 Task: Convert a video file from MOV to MPEG format using VLC's conversion tool.
Action: Mouse moved to (119, 9)
Screenshot: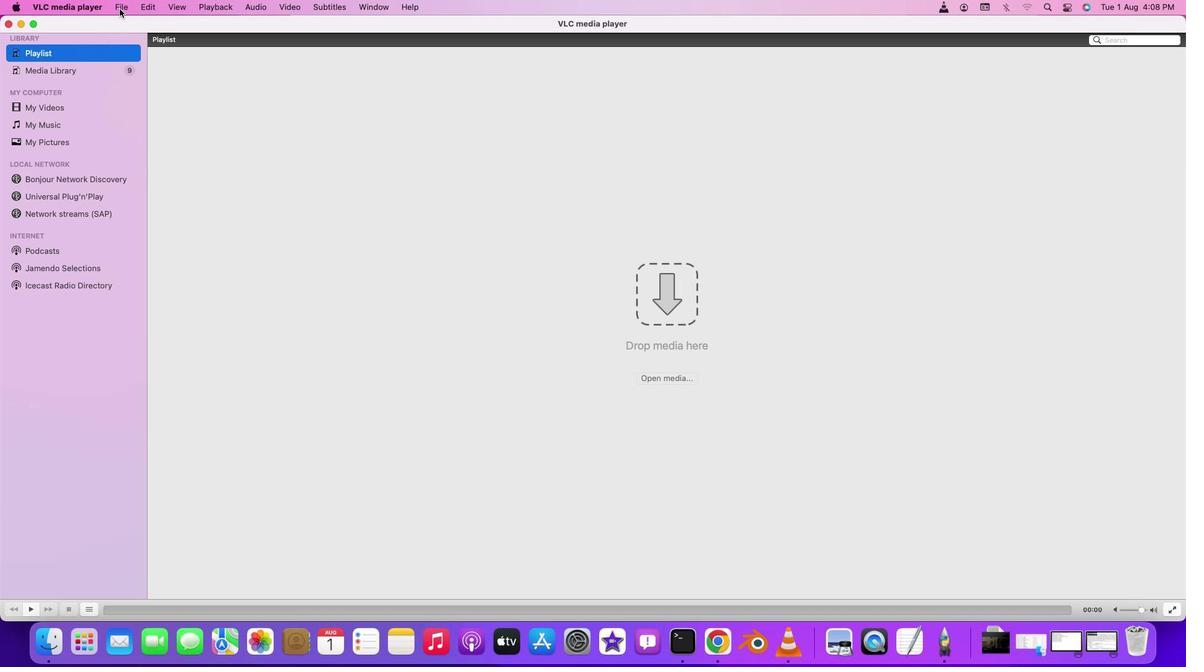 
Action: Mouse pressed left at (119, 9)
Screenshot: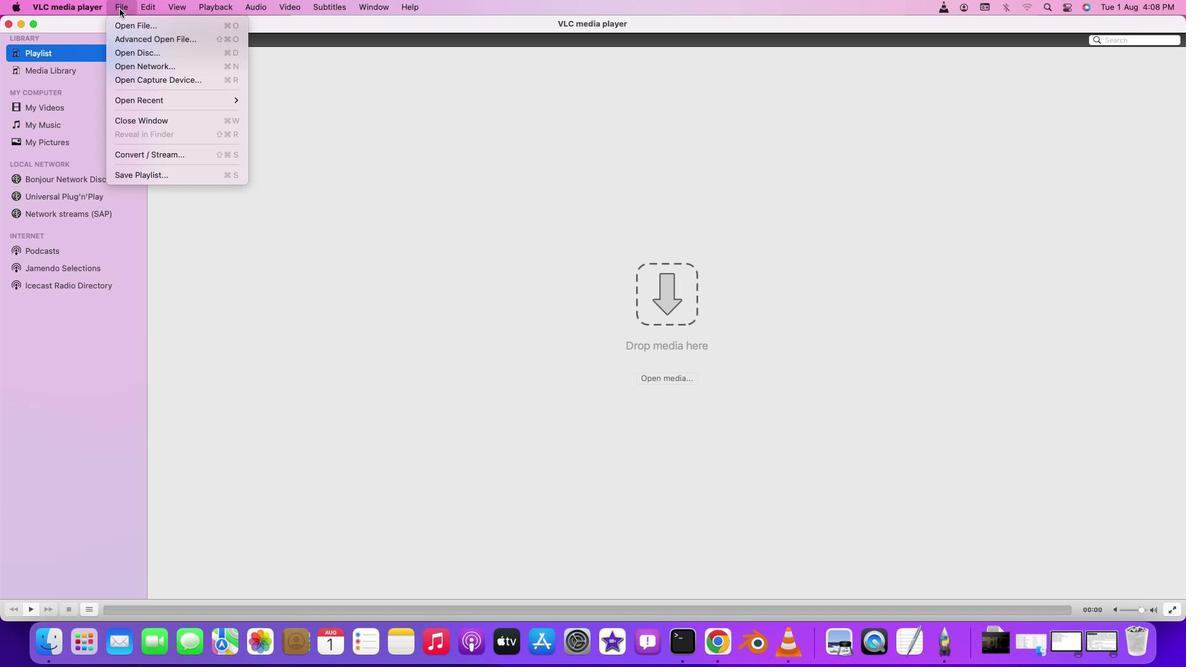 
Action: Mouse moved to (149, 157)
Screenshot: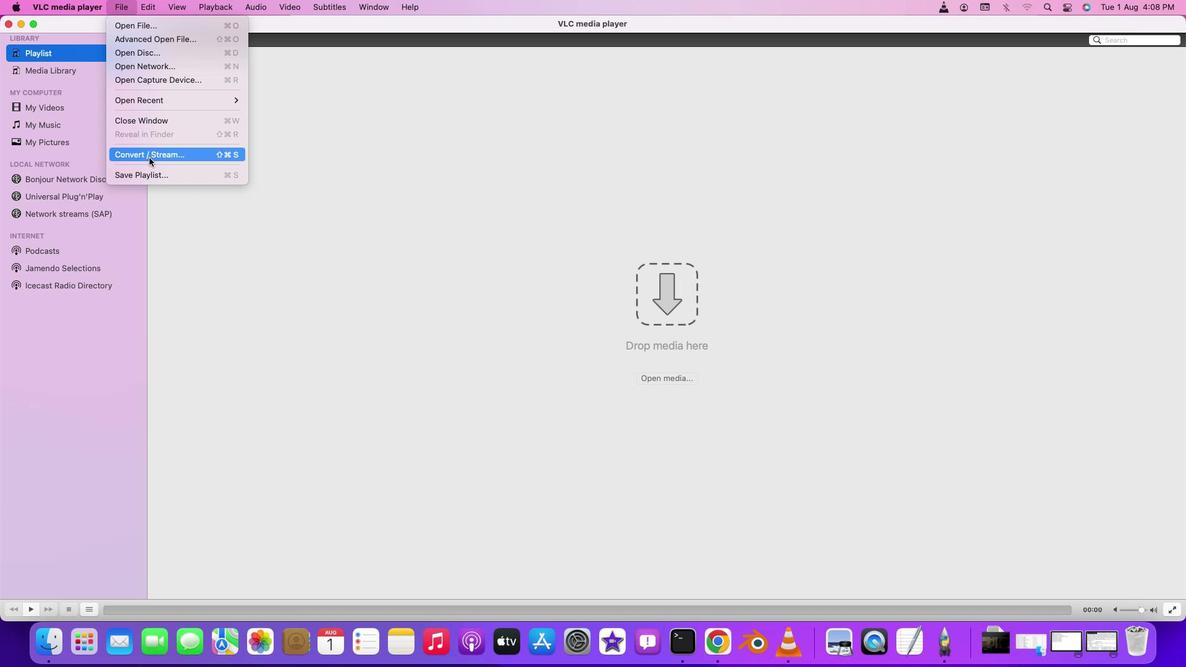 
Action: Mouse pressed left at (149, 157)
Screenshot: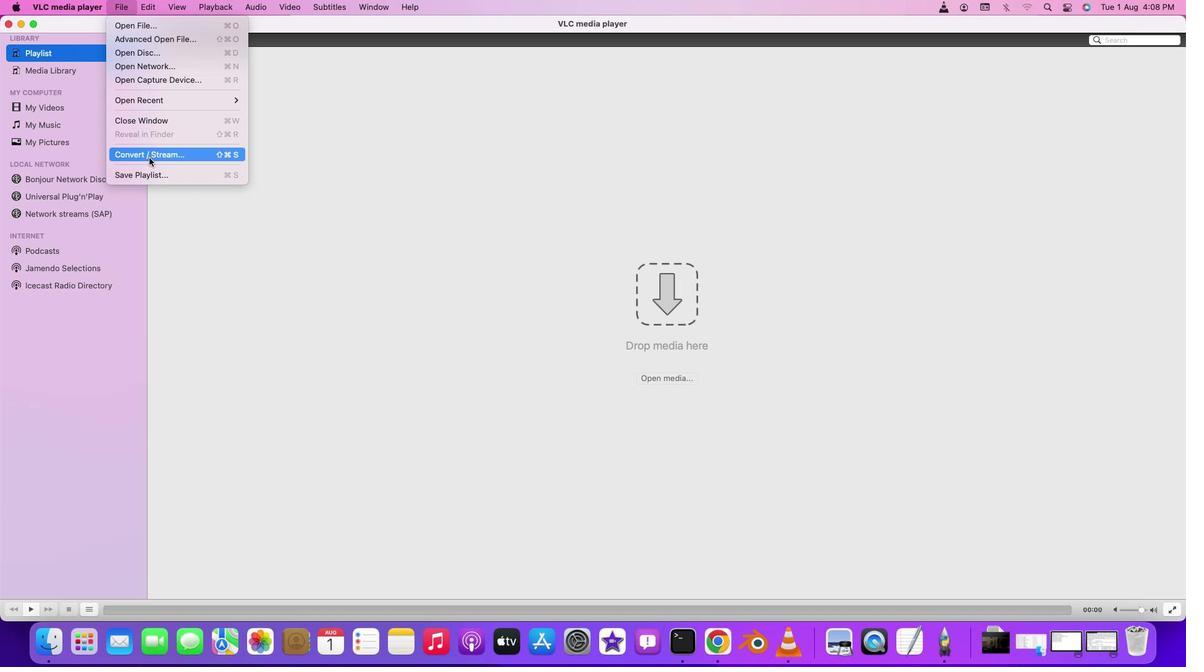 
Action: Mouse moved to (451, 421)
Screenshot: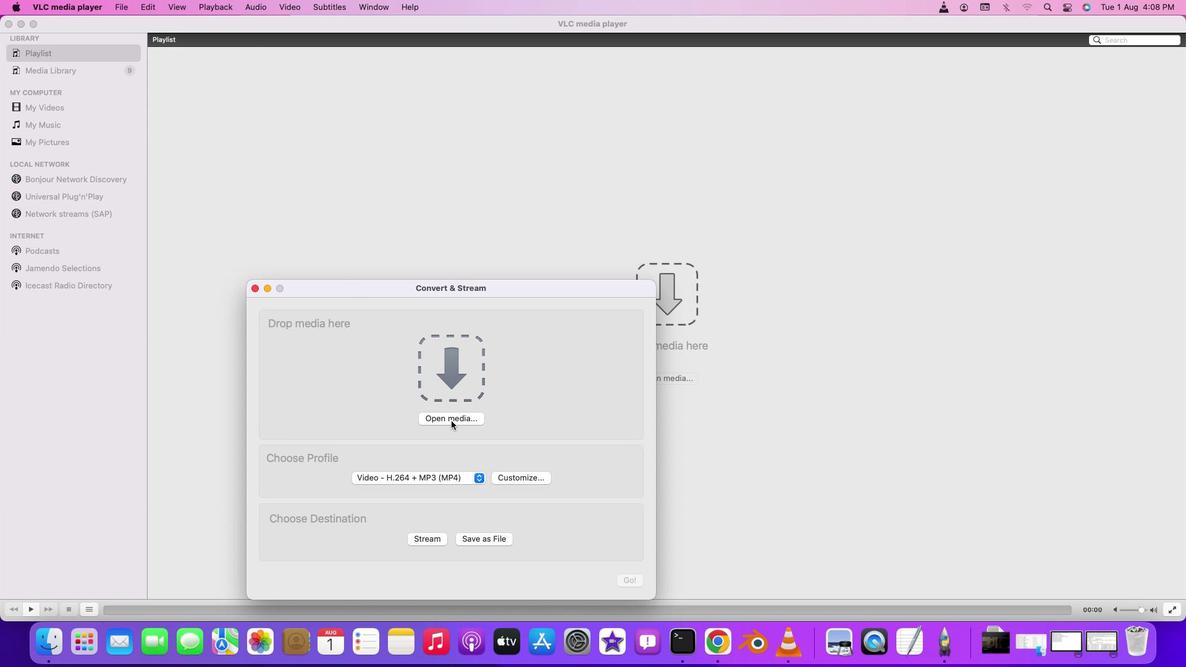 
Action: Mouse pressed left at (451, 421)
Screenshot: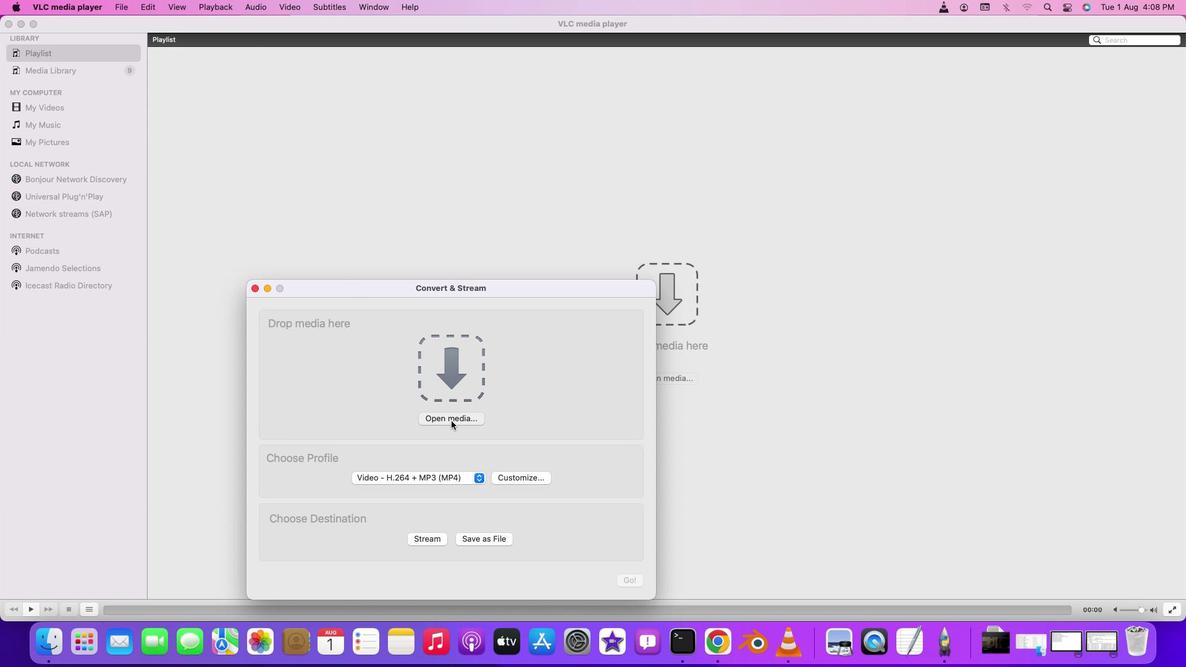 
Action: Mouse moved to (246, 364)
Screenshot: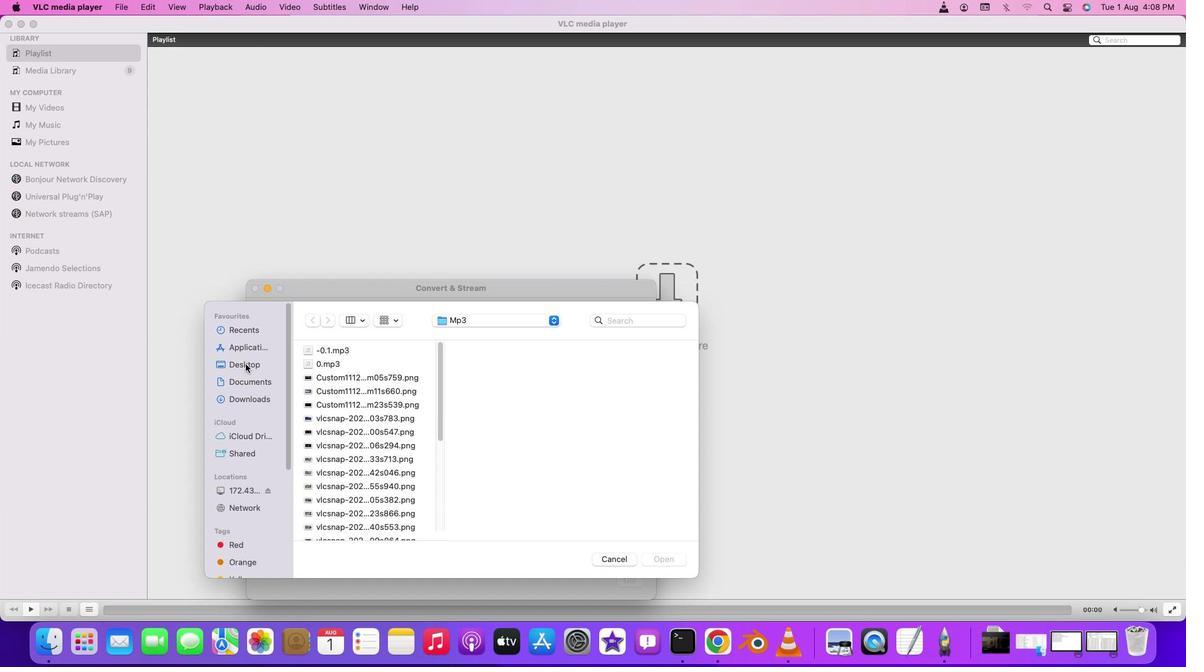 
Action: Mouse pressed left at (246, 364)
Screenshot: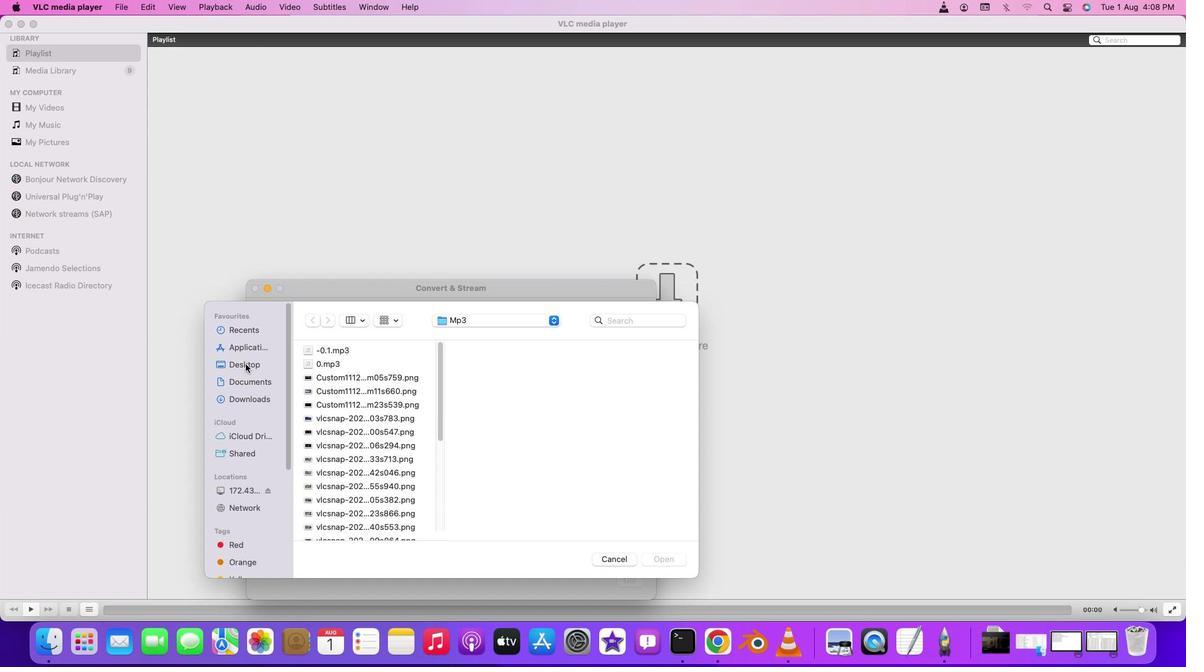 
Action: Mouse moved to (340, 407)
Screenshot: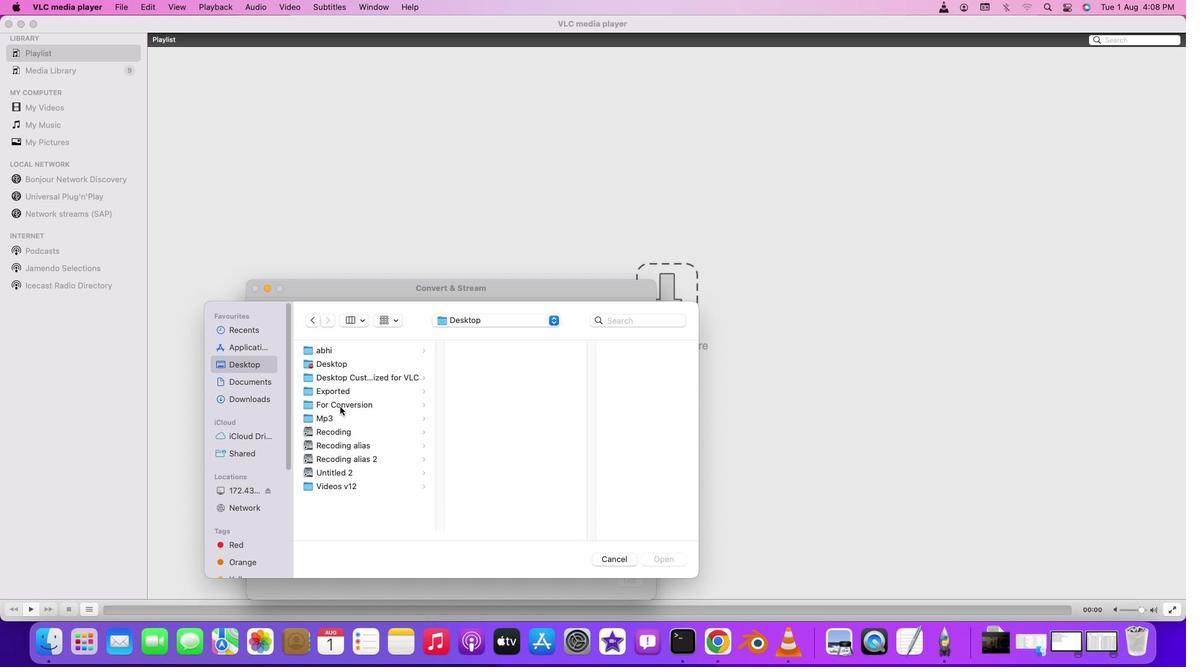 
Action: Mouse pressed left at (340, 407)
Screenshot: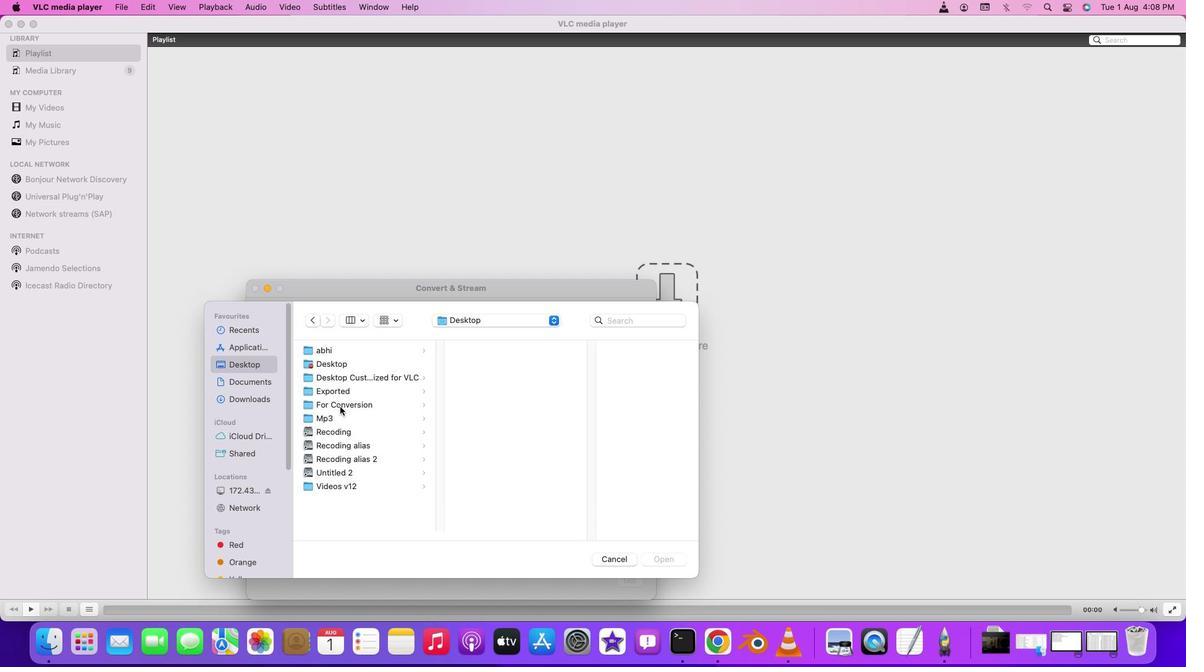 
Action: Mouse pressed left at (340, 407)
Screenshot: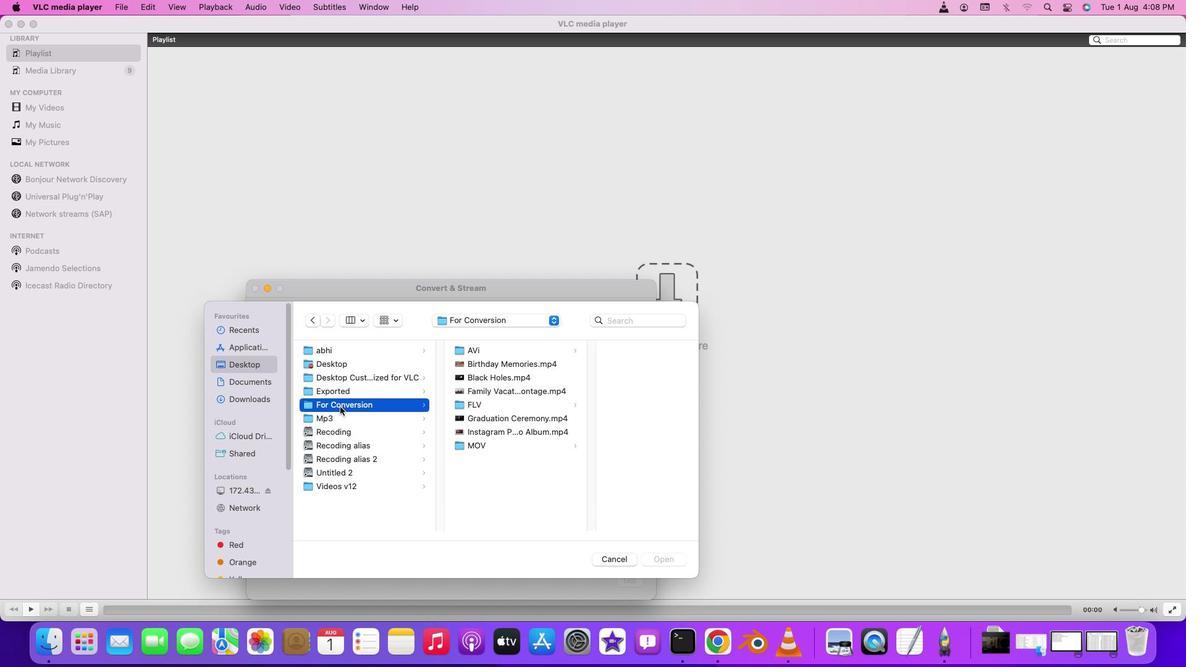 
Action: Mouse moved to (472, 447)
Screenshot: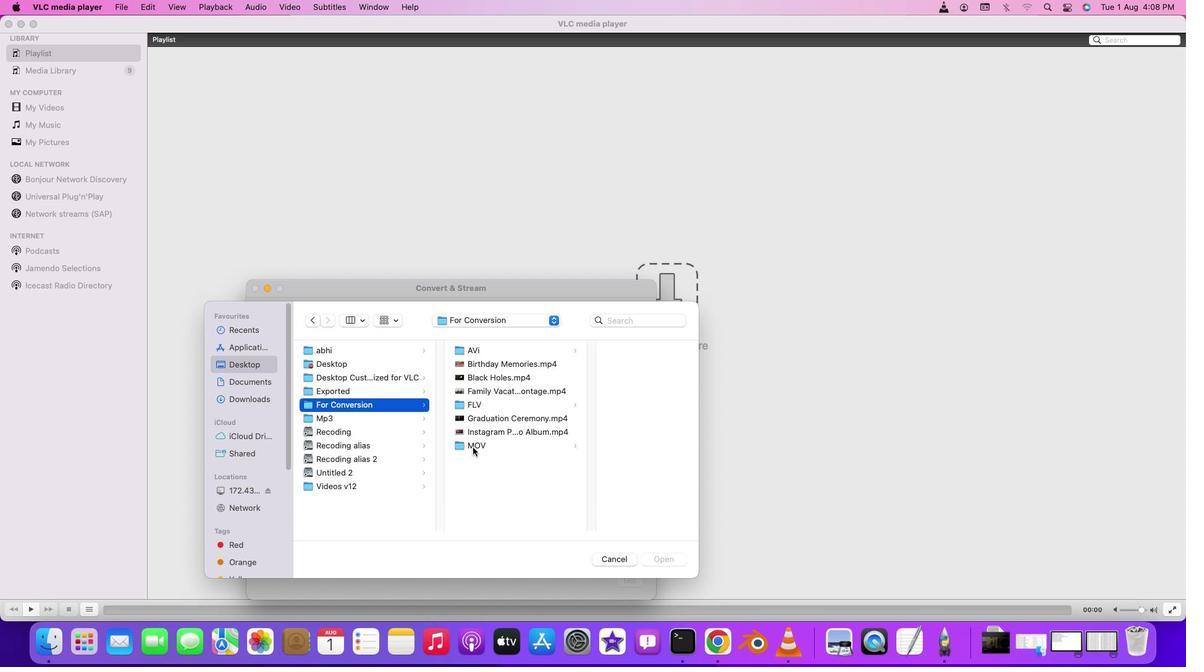
Action: Mouse pressed left at (472, 447)
Screenshot: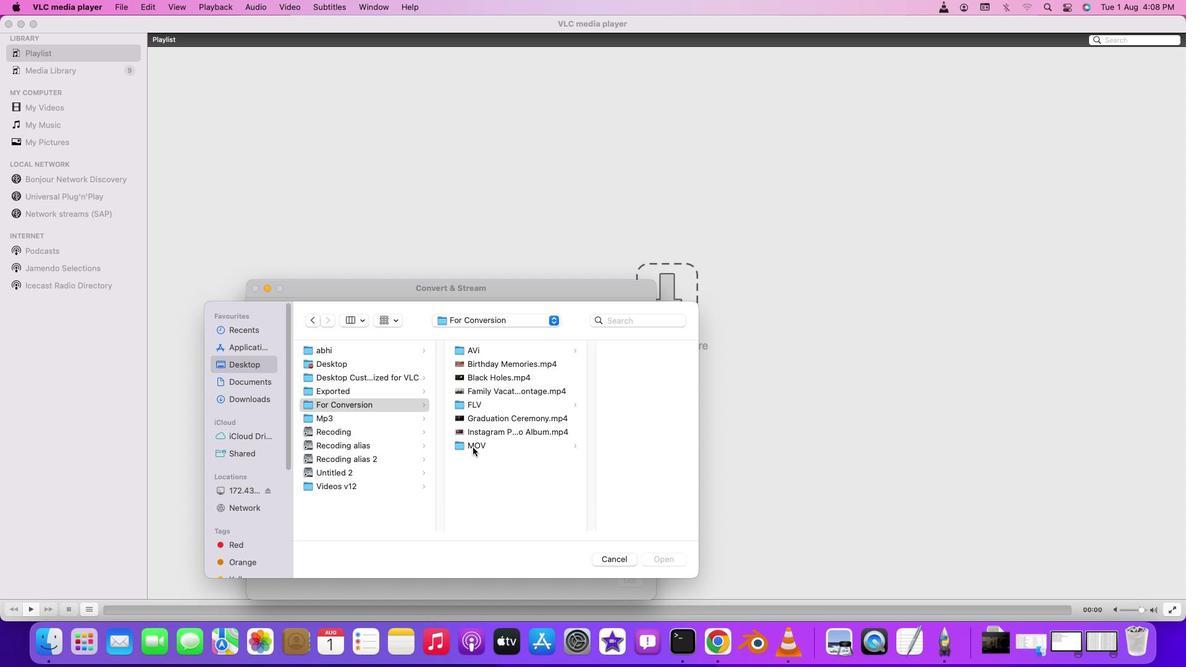 
Action: Mouse pressed left at (472, 447)
Screenshot: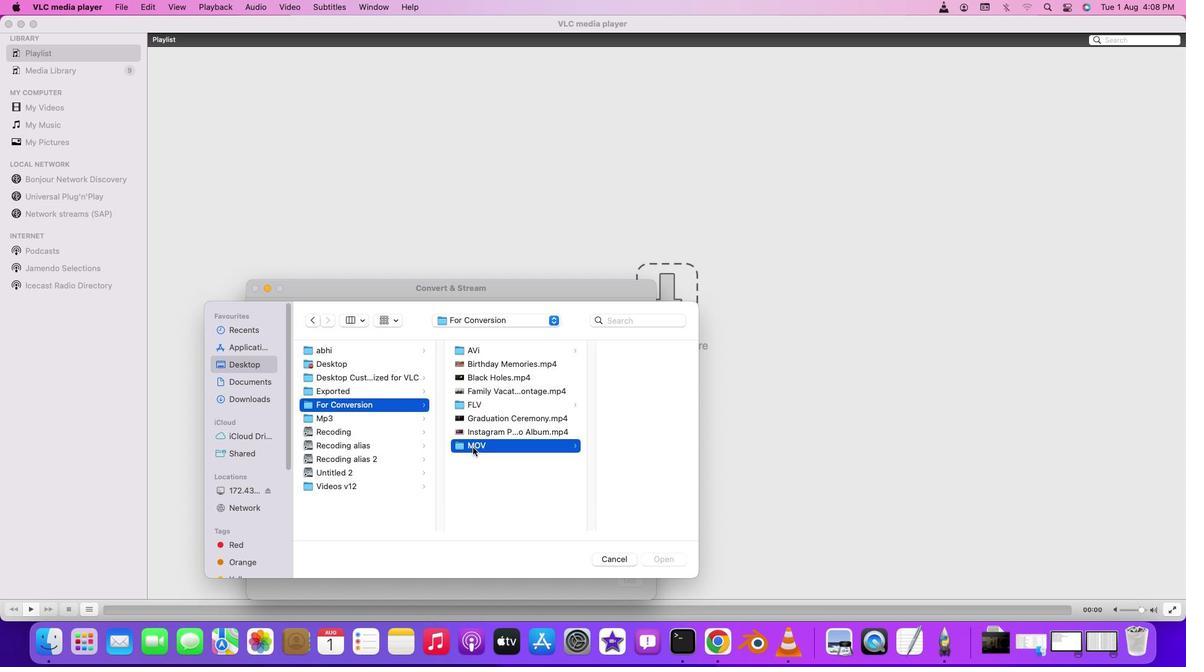 
Action: Mouse moved to (605, 351)
Screenshot: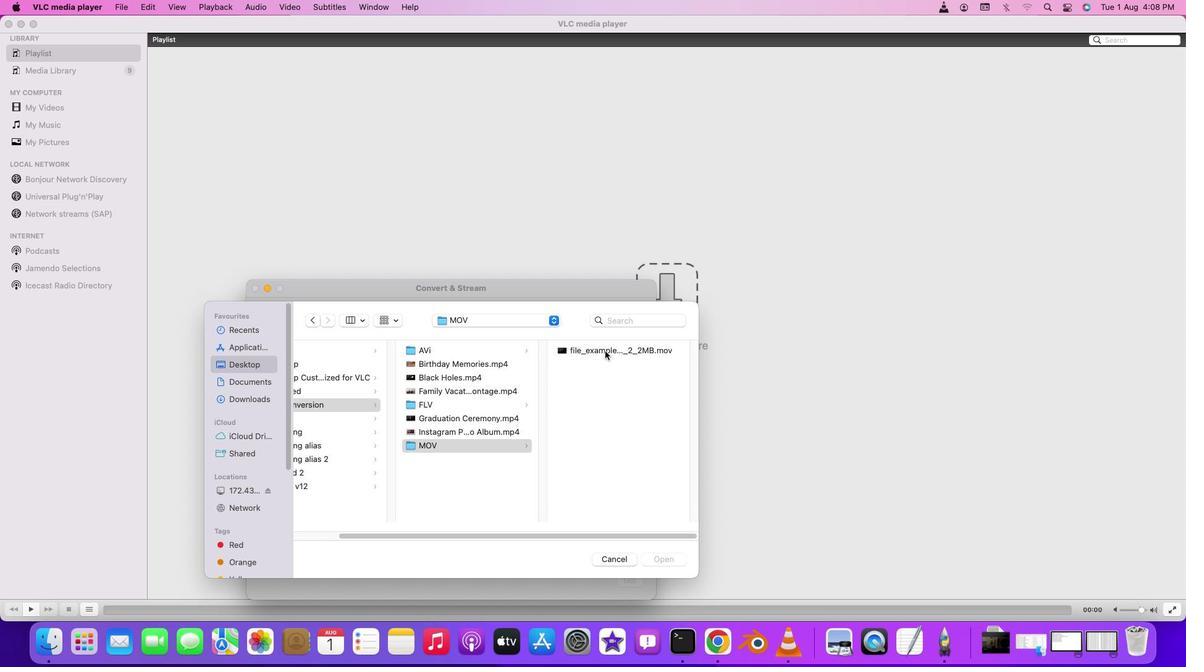 
Action: Mouse pressed left at (605, 351)
Screenshot: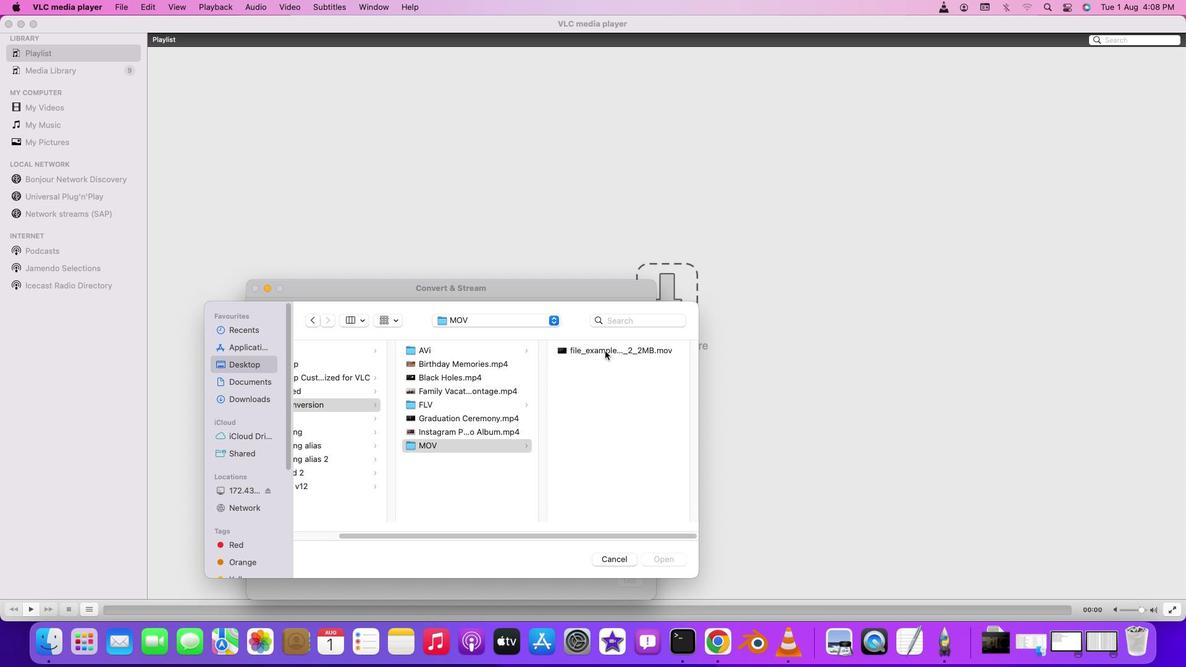 
Action: Mouse pressed left at (605, 351)
Screenshot: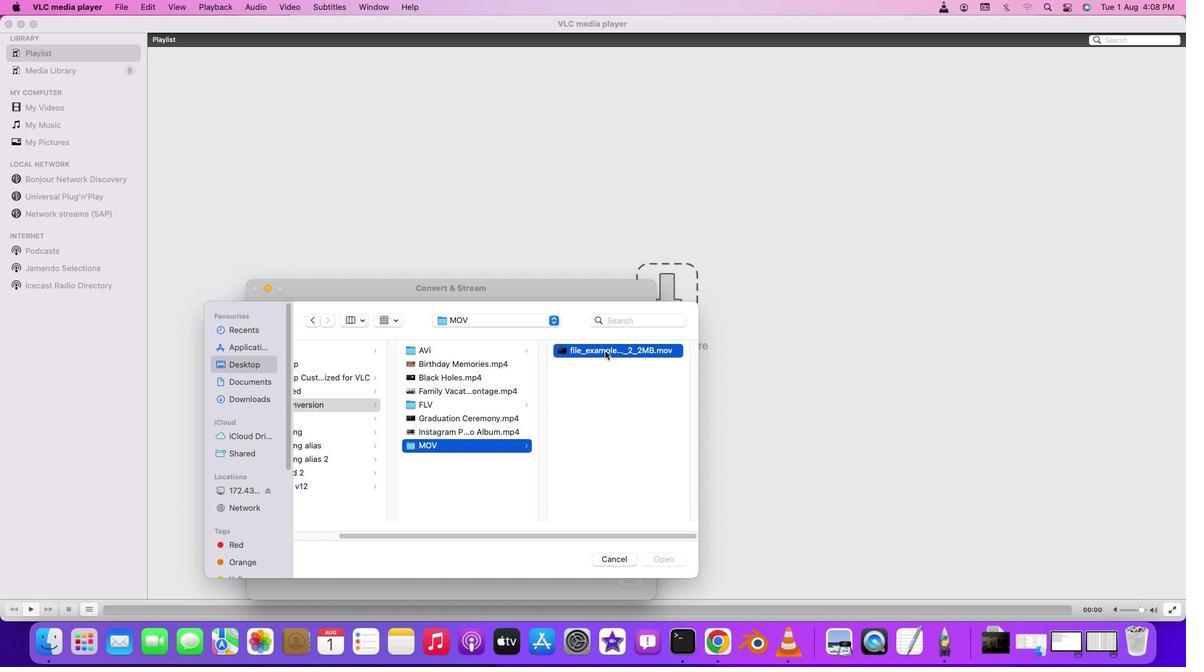
Action: Mouse moved to (479, 477)
Screenshot: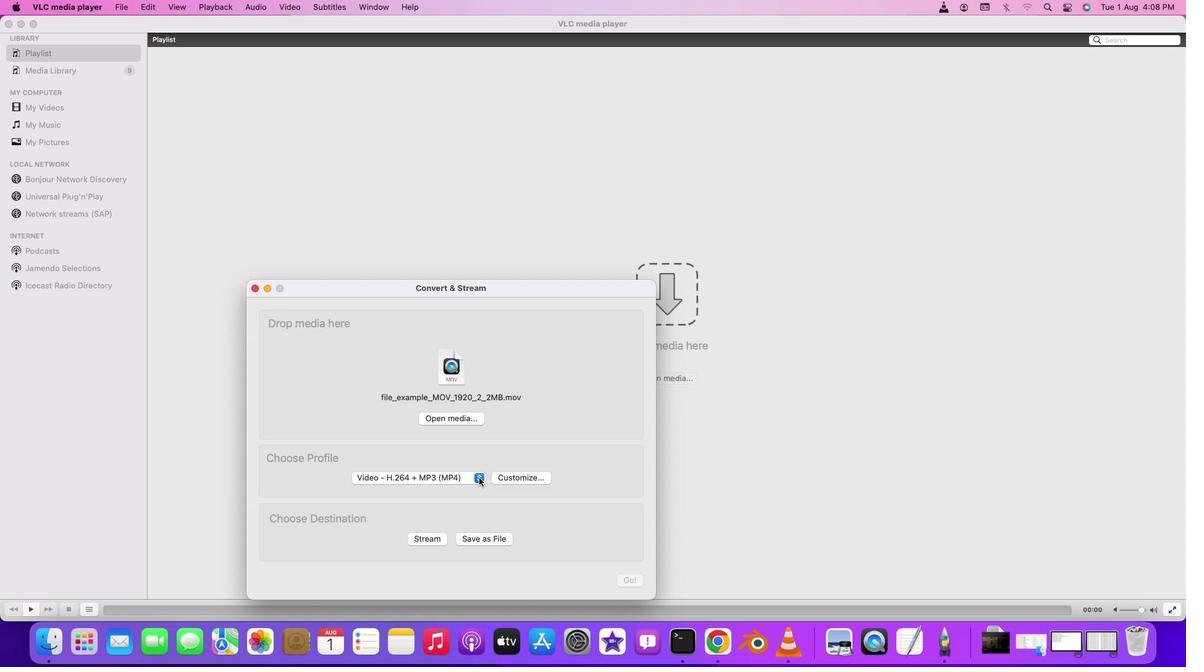 
Action: Mouse pressed left at (479, 477)
Screenshot: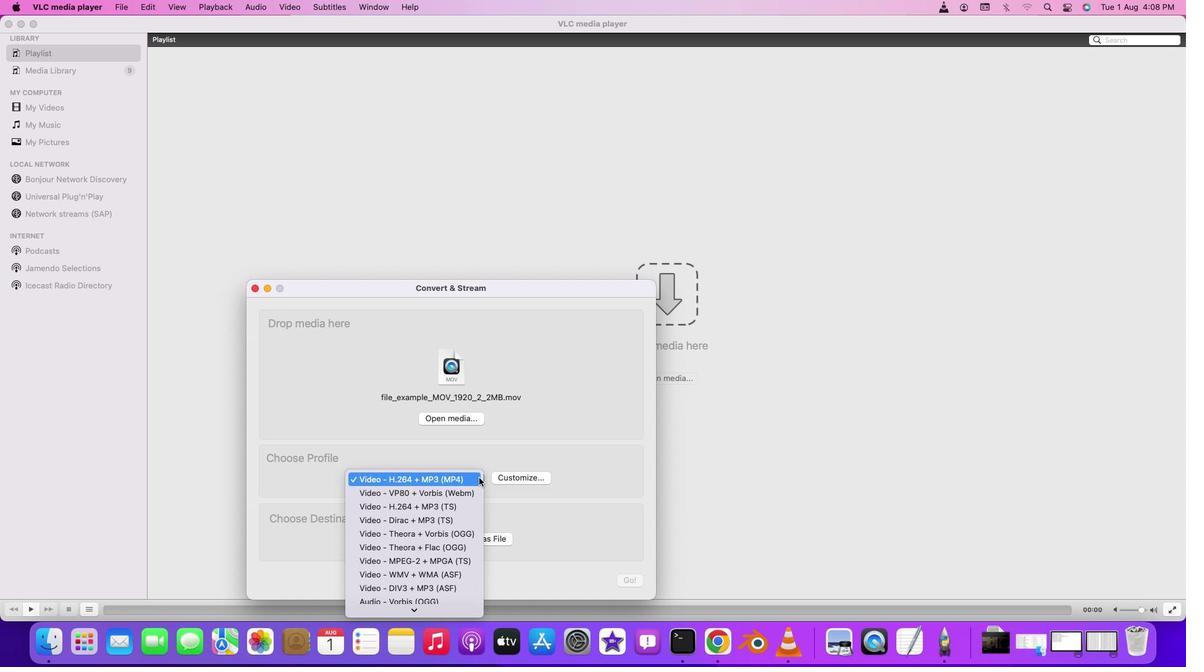 
Action: Mouse moved to (461, 480)
Screenshot: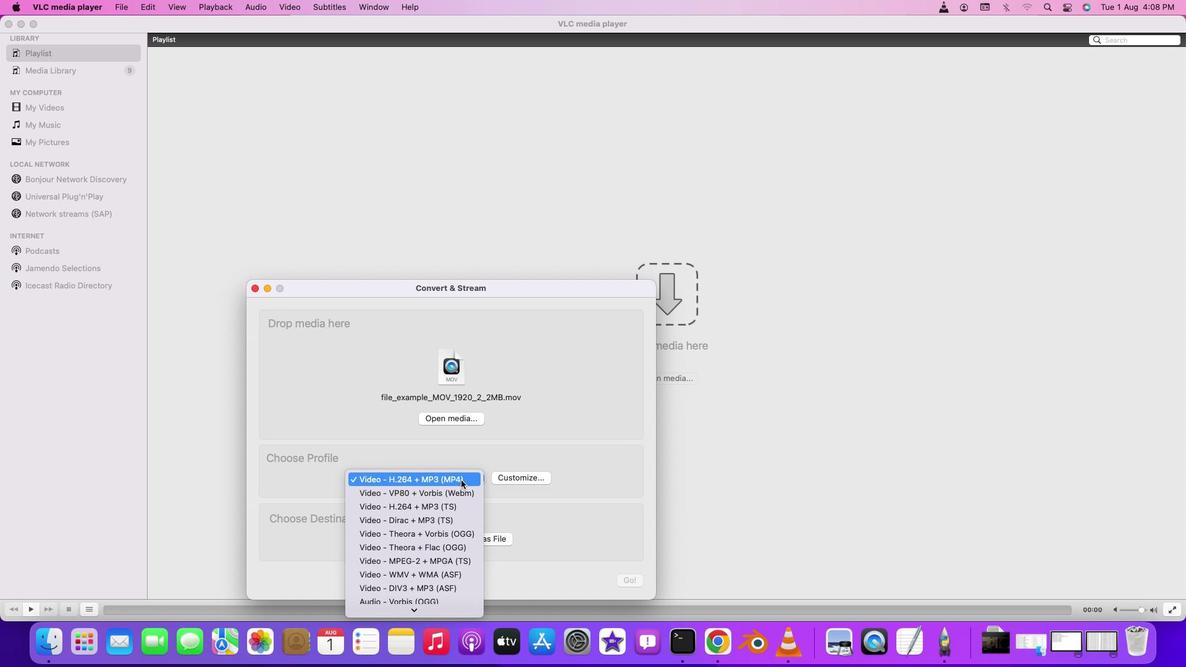 
Action: Mouse pressed left at (461, 480)
Screenshot: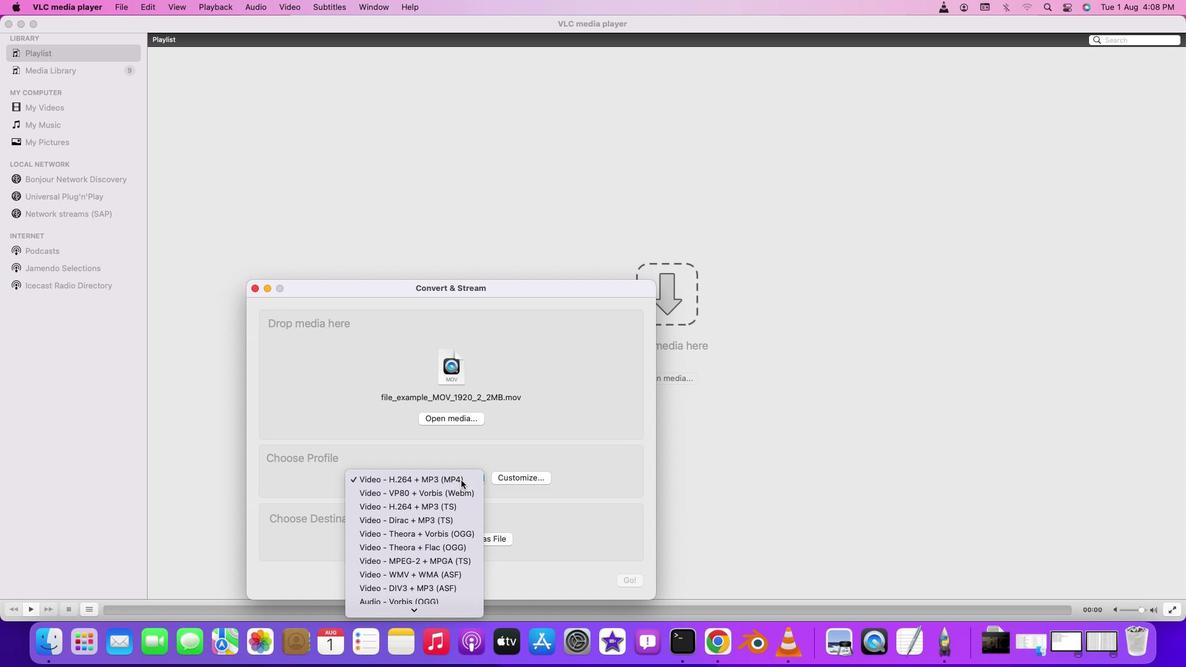 
Action: Mouse moved to (530, 478)
Screenshot: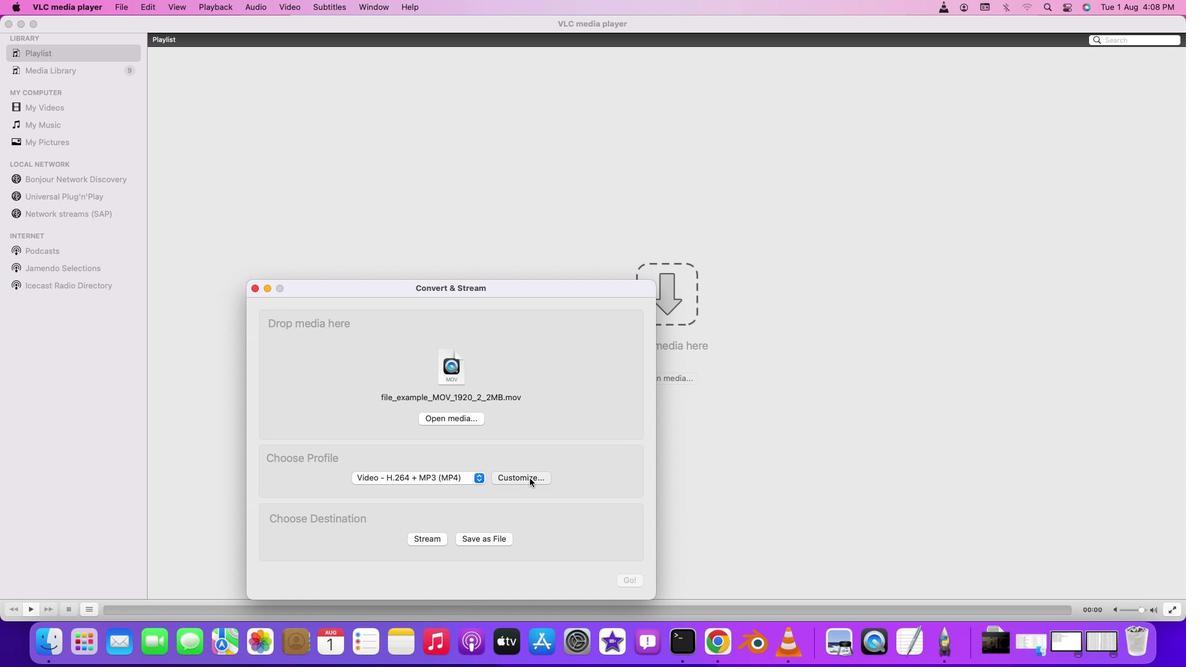 
Action: Mouse pressed left at (530, 478)
Screenshot: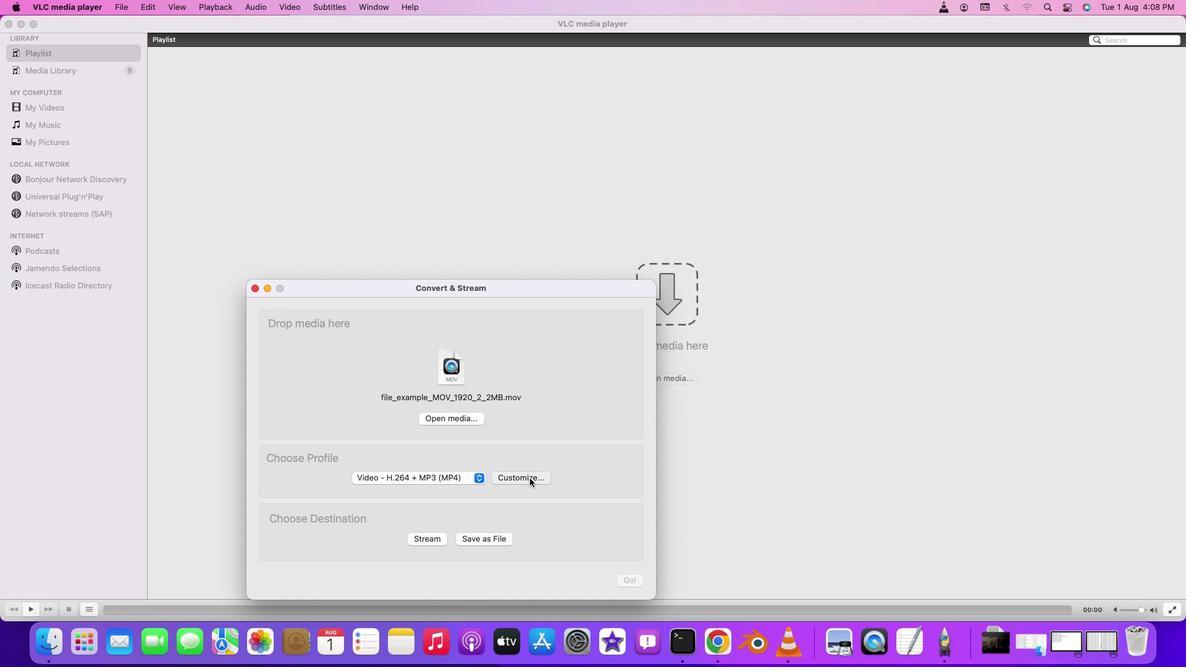 
Action: Mouse moved to (310, 448)
Screenshot: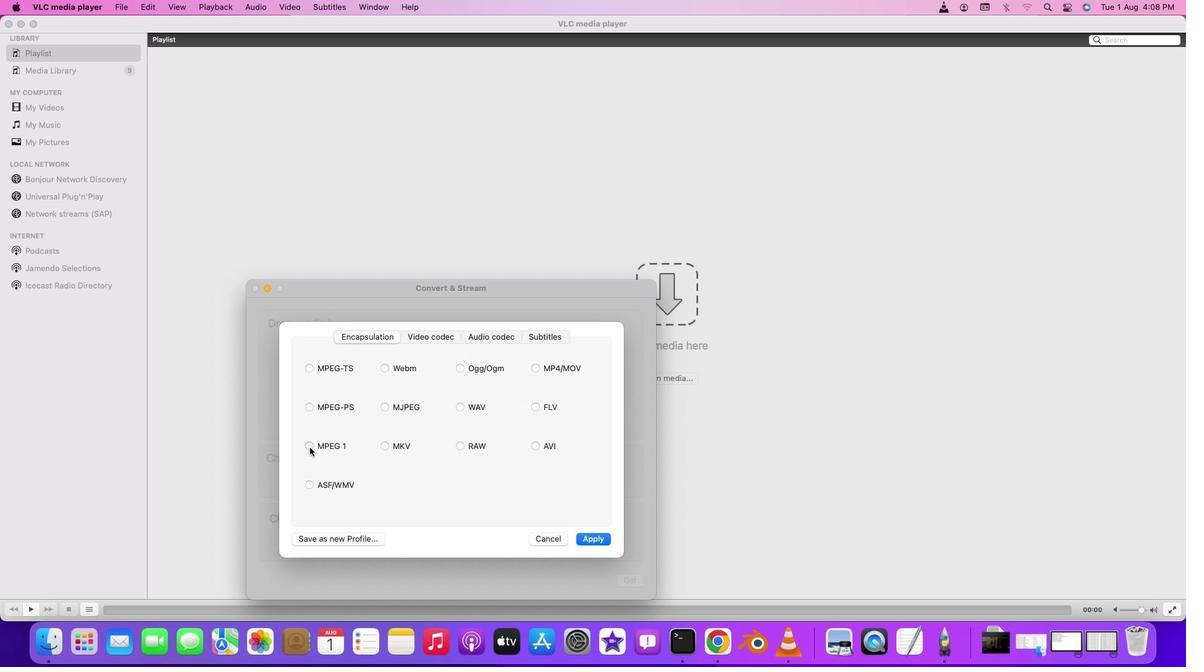 
Action: Mouse pressed left at (310, 448)
Screenshot: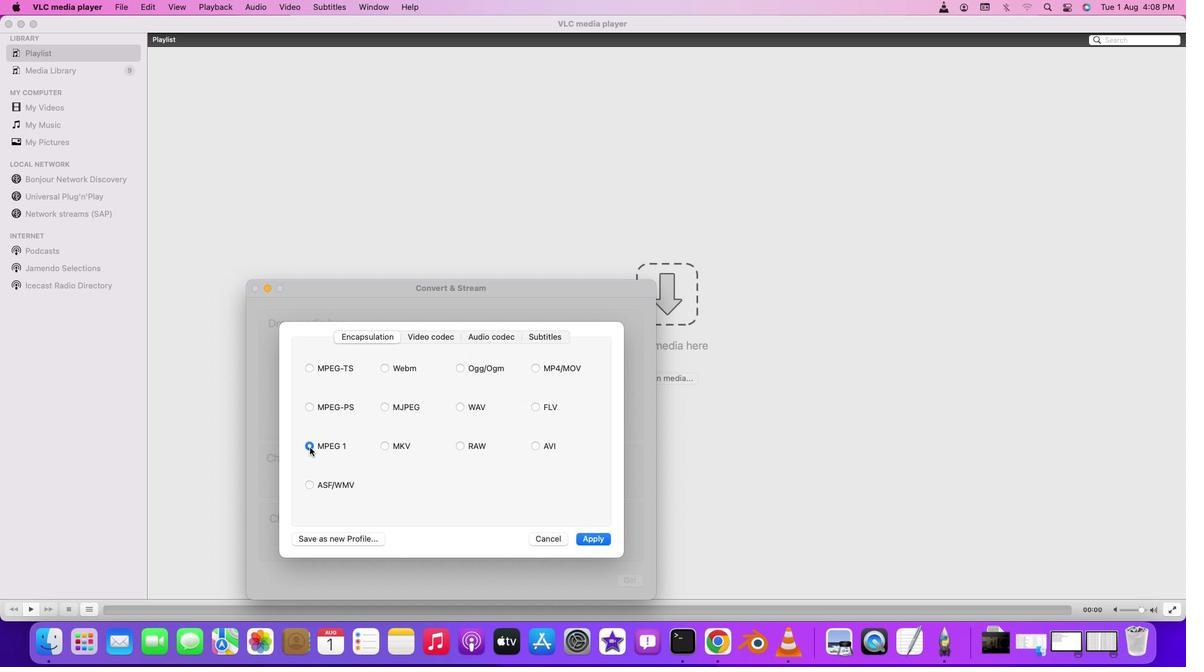 
Action: Mouse moved to (599, 539)
Screenshot: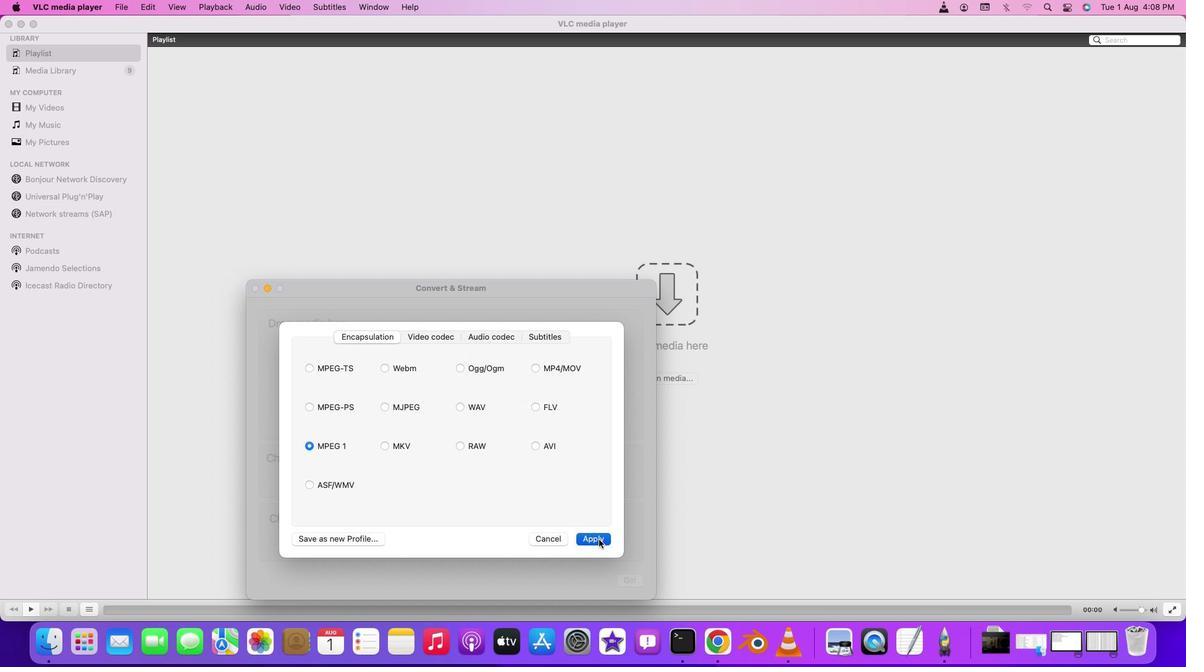 
Action: Mouse pressed left at (599, 539)
Screenshot: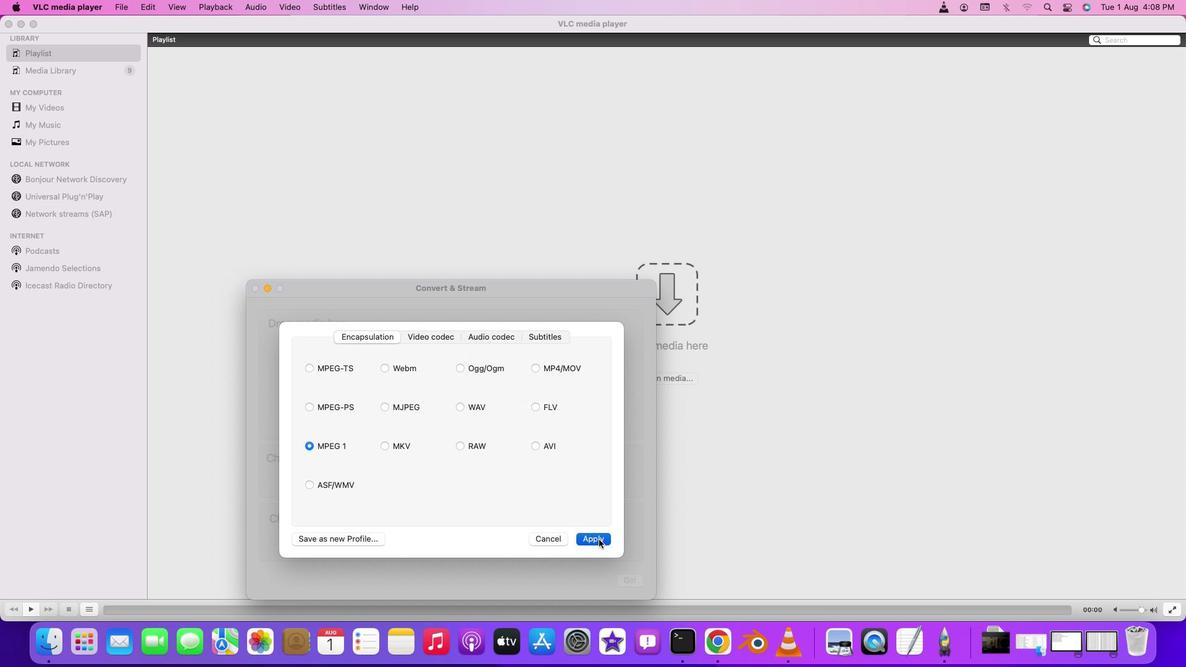 
Action: Mouse moved to (512, 478)
Screenshot: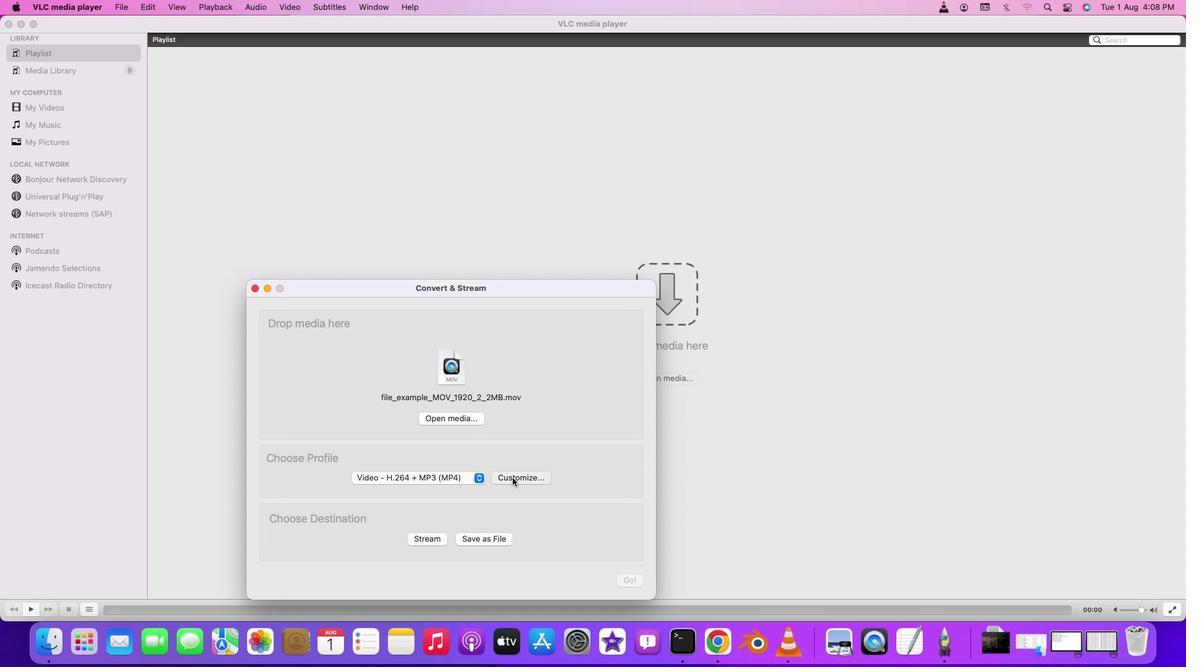 
Action: Mouse pressed left at (512, 478)
Screenshot: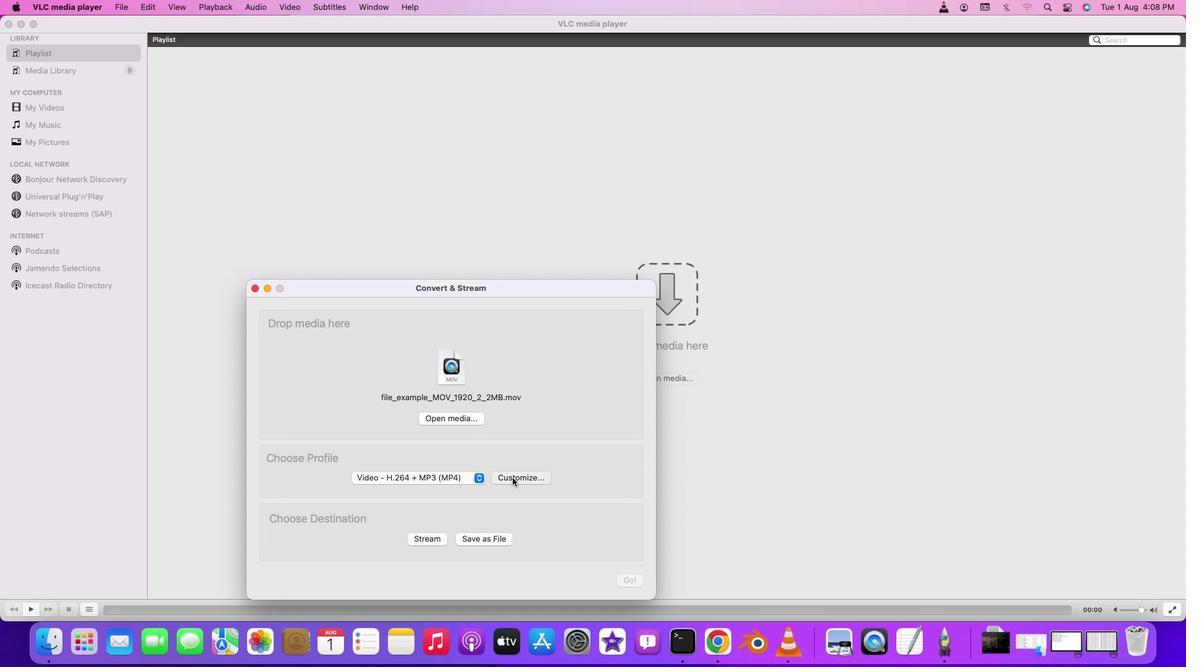 
Action: Mouse moved to (430, 333)
Screenshot: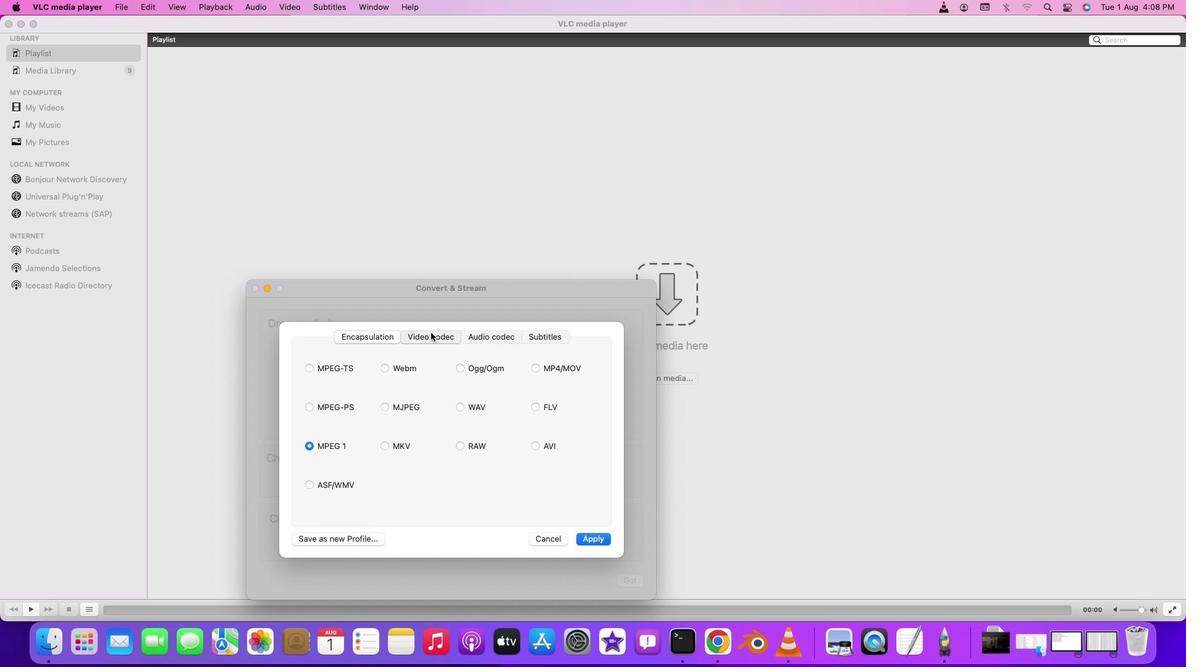 
Action: Mouse pressed left at (430, 333)
Screenshot: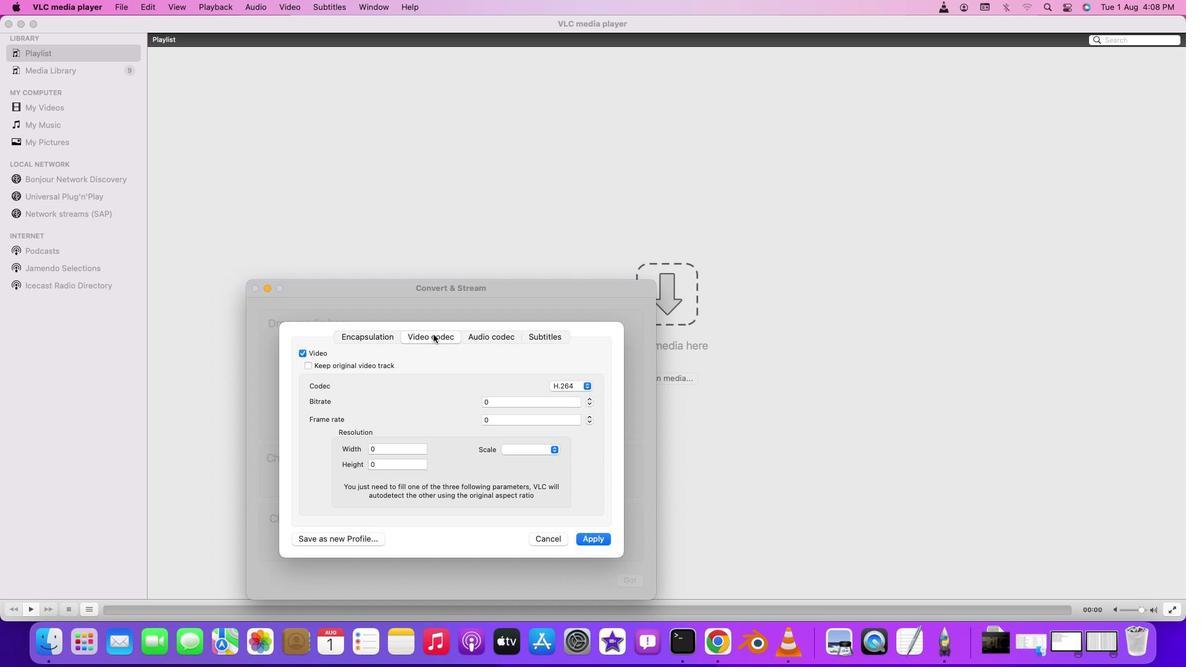 
Action: Mouse moved to (491, 338)
Screenshot: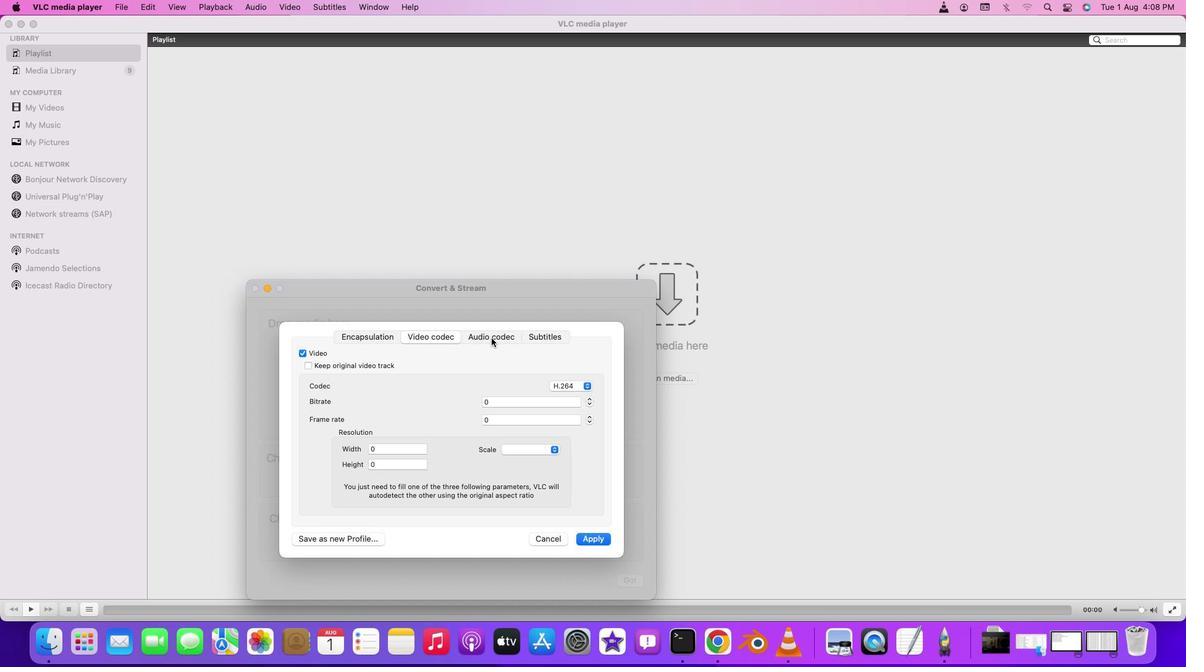 
Action: Mouse pressed left at (491, 338)
Screenshot: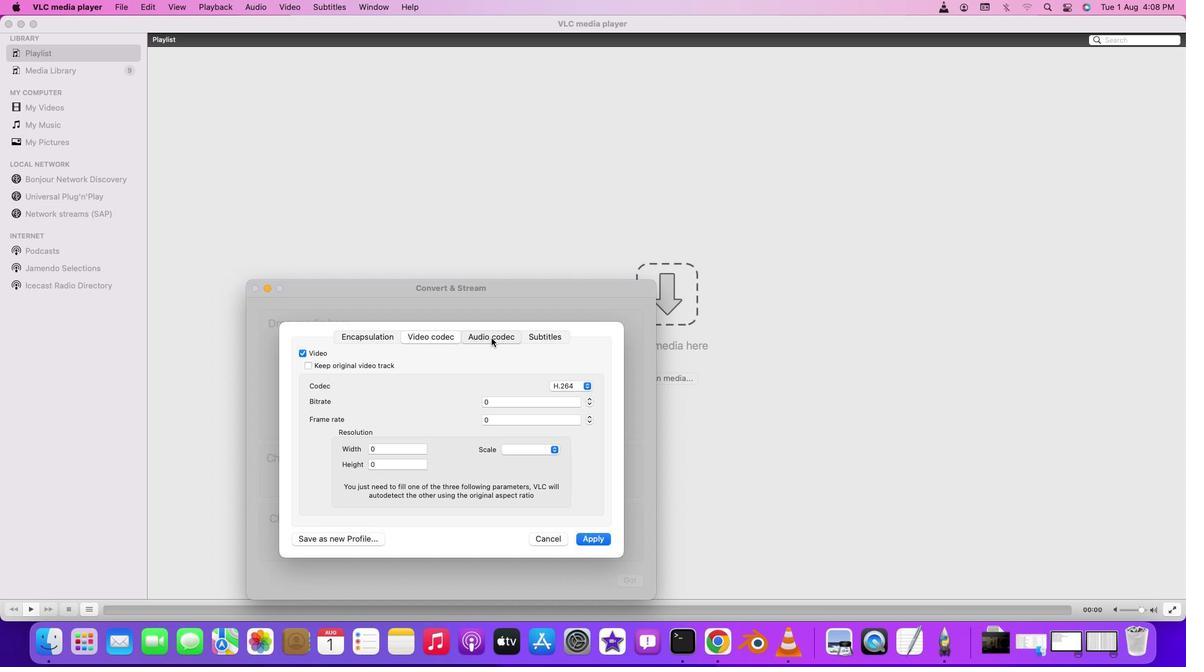 
Action: Mouse moved to (542, 336)
Screenshot: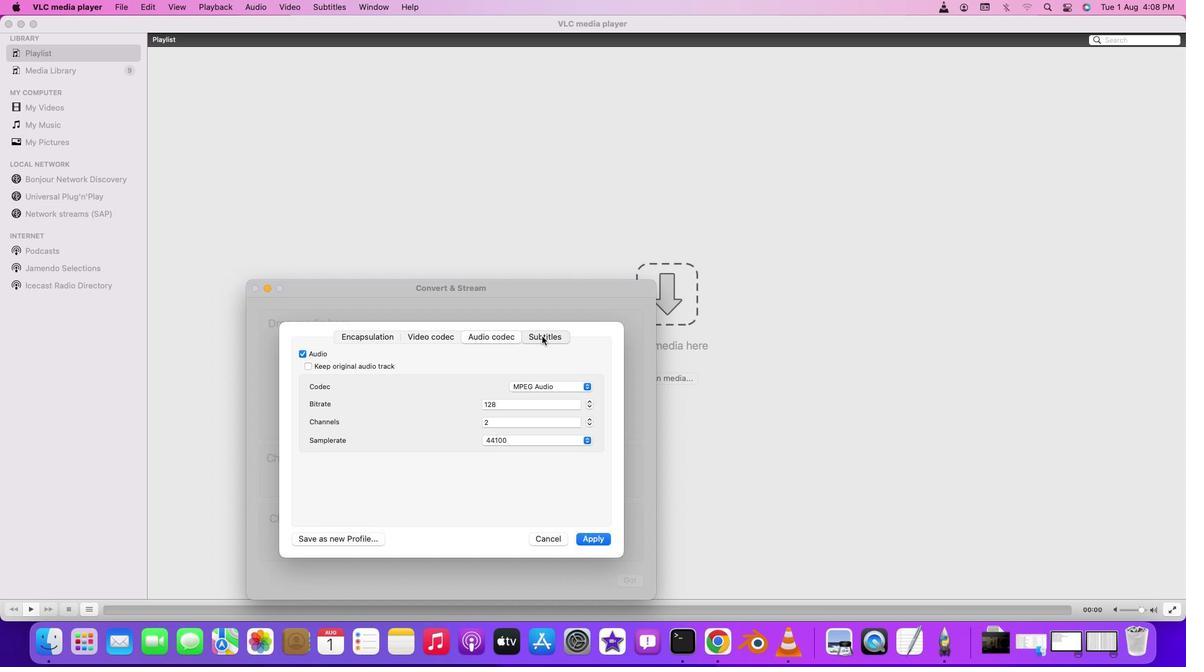
Action: Mouse pressed left at (542, 336)
Screenshot: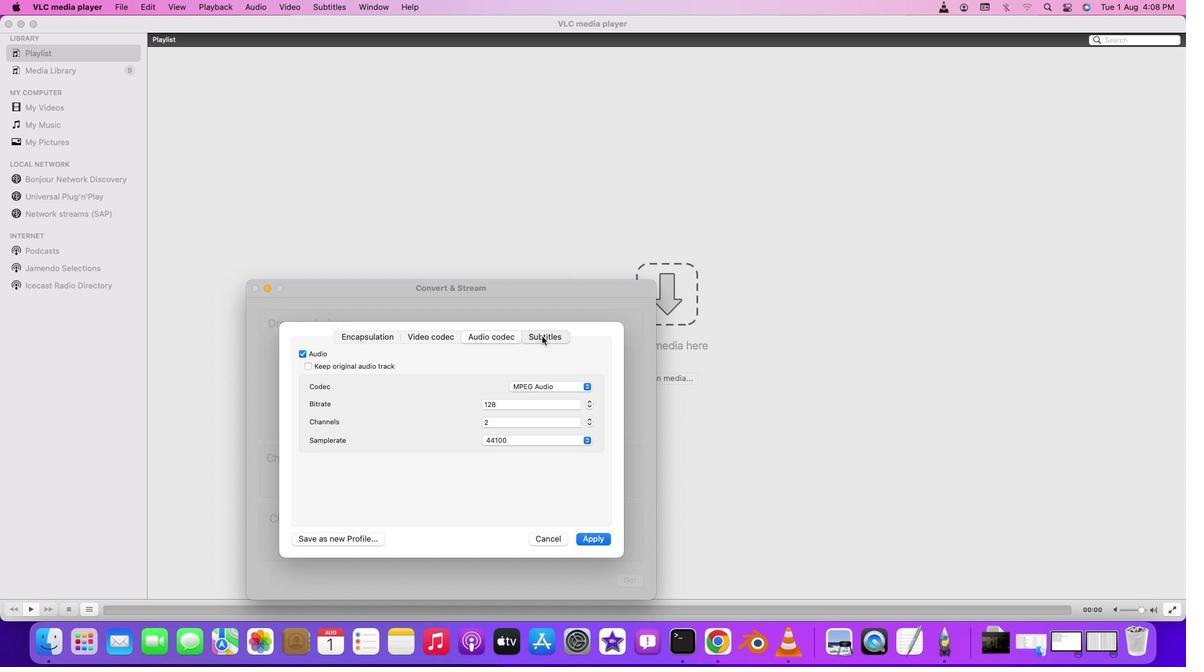 
Action: Mouse moved to (374, 335)
Screenshot: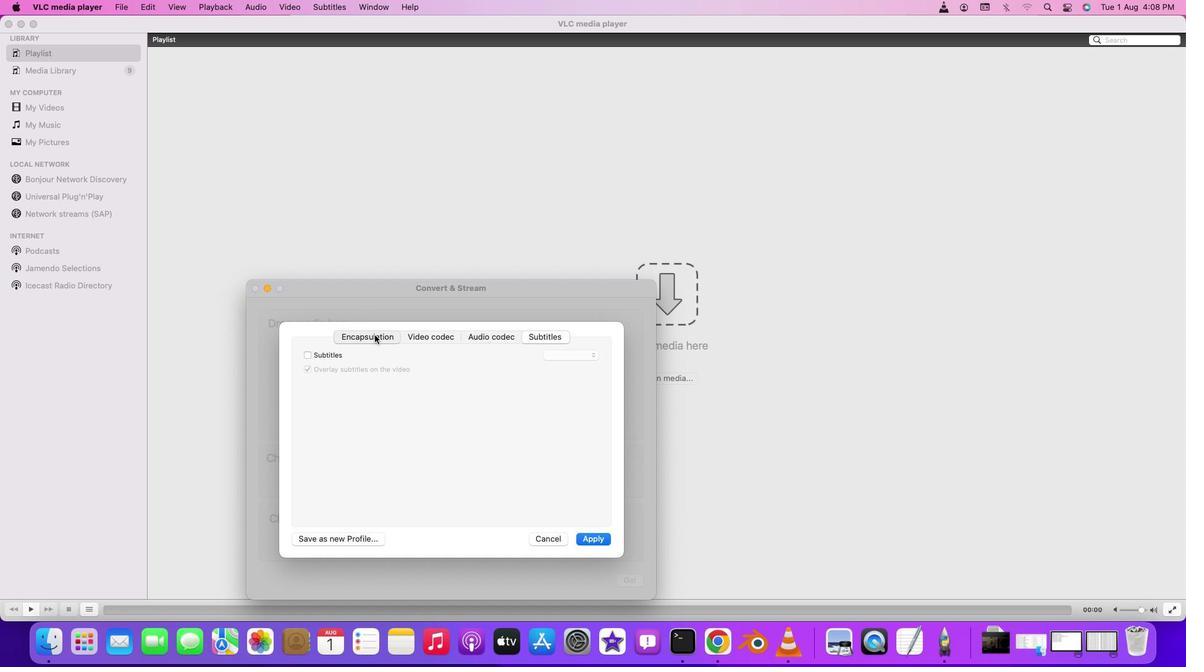 
Action: Mouse pressed left at (374, 335)
Screenshot: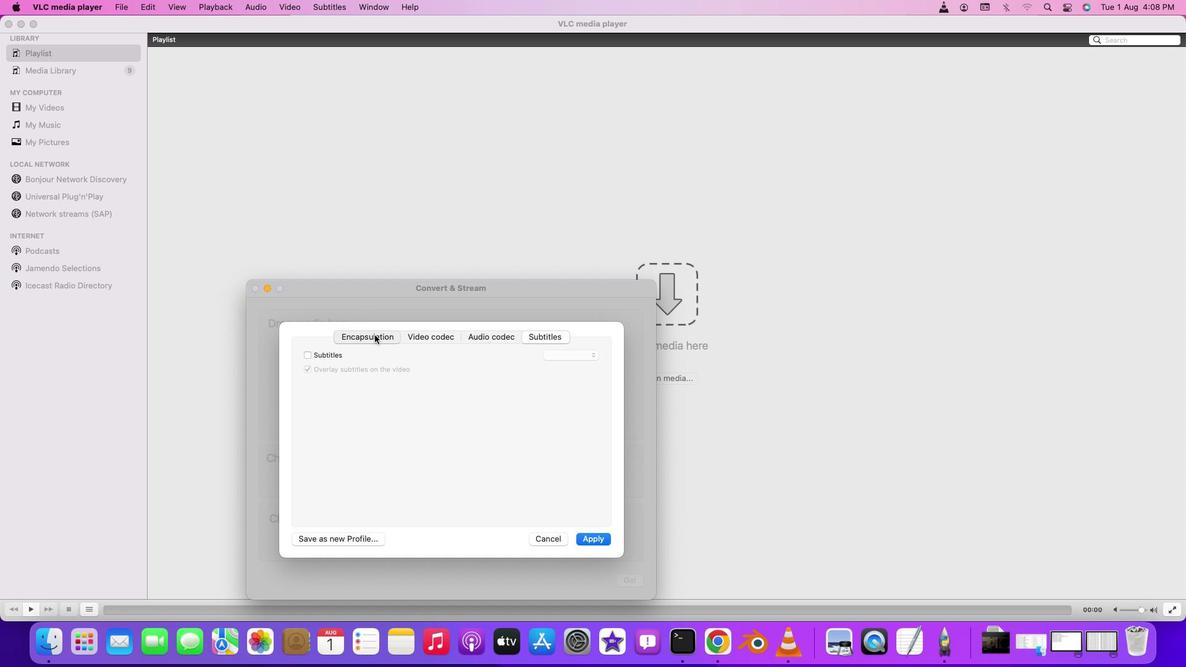 
Action: Mouse moved to (588, 536)
Screenshot: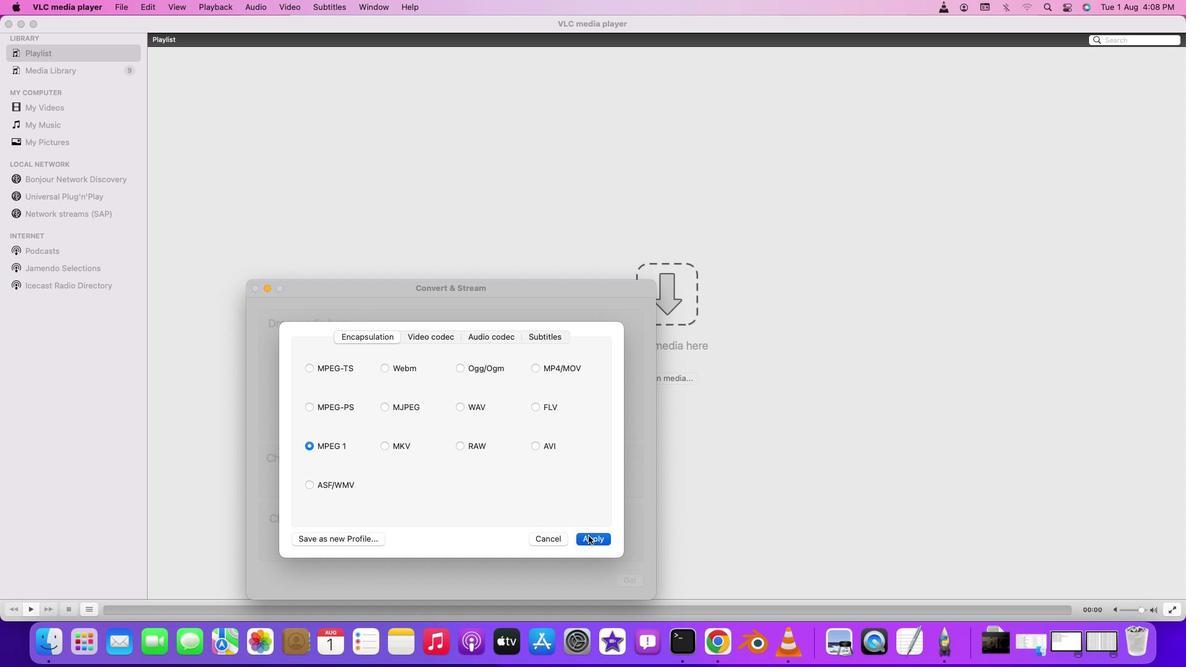 
Action: Mouse pressed left at (588, 536)
Screenshot: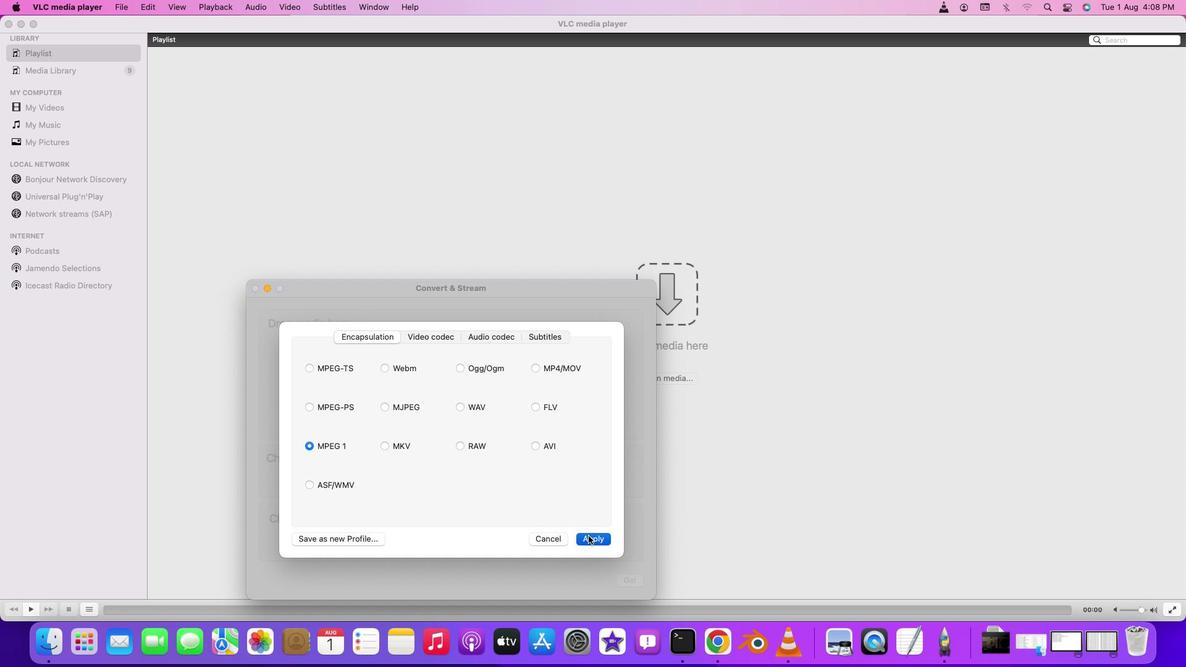 
Action: Mouse moved to (477, 541)
Screenshot: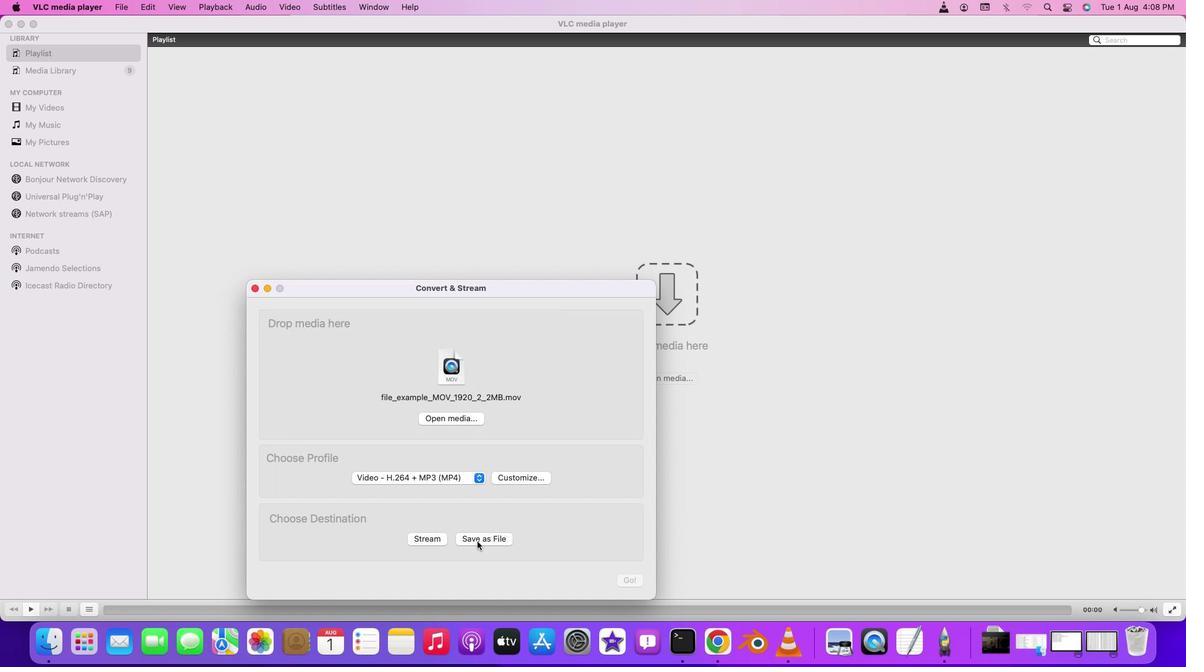 
Action: Mouse pressed left at (477, 541)
Screenshot: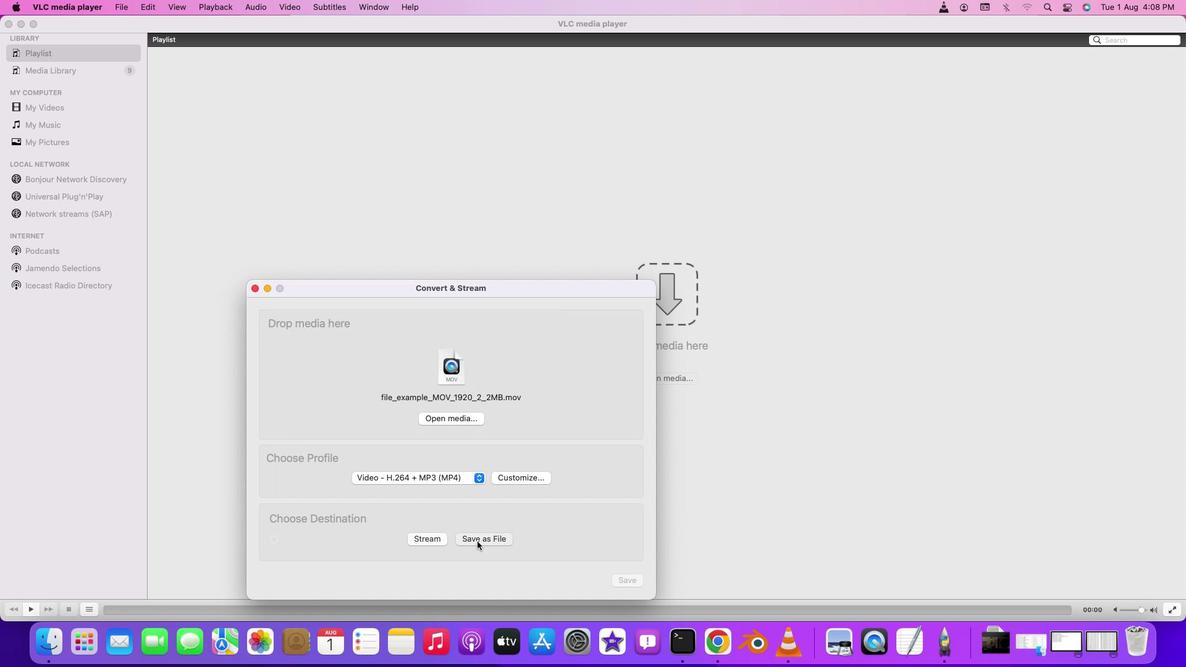 
Action: Mouse moved to (572, 538)
Screenshot: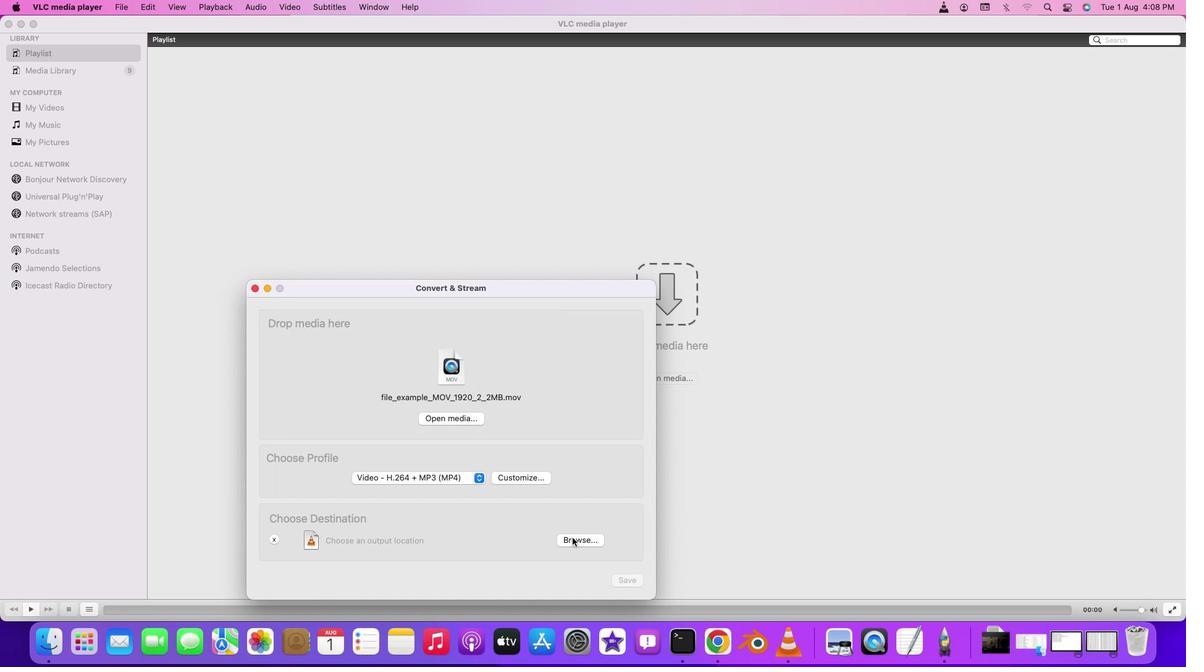 
Action: Mouse pressed left at (572, 538)
Screenshot: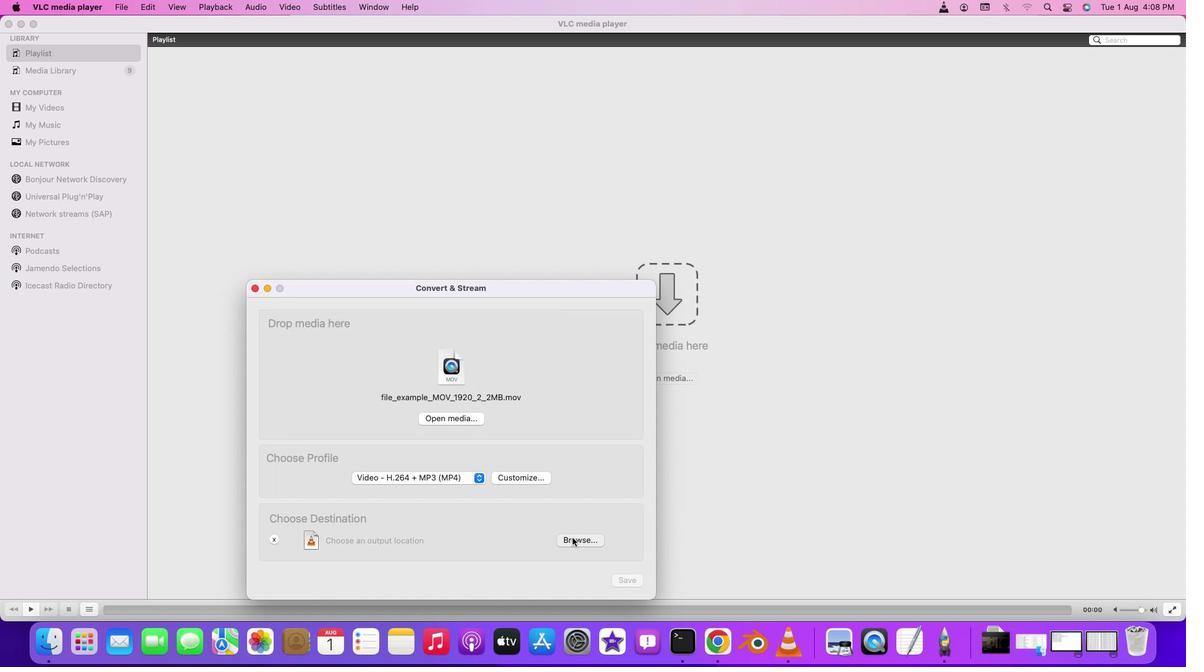 
Action: Mouse moved to (452, 401)
Screenshot: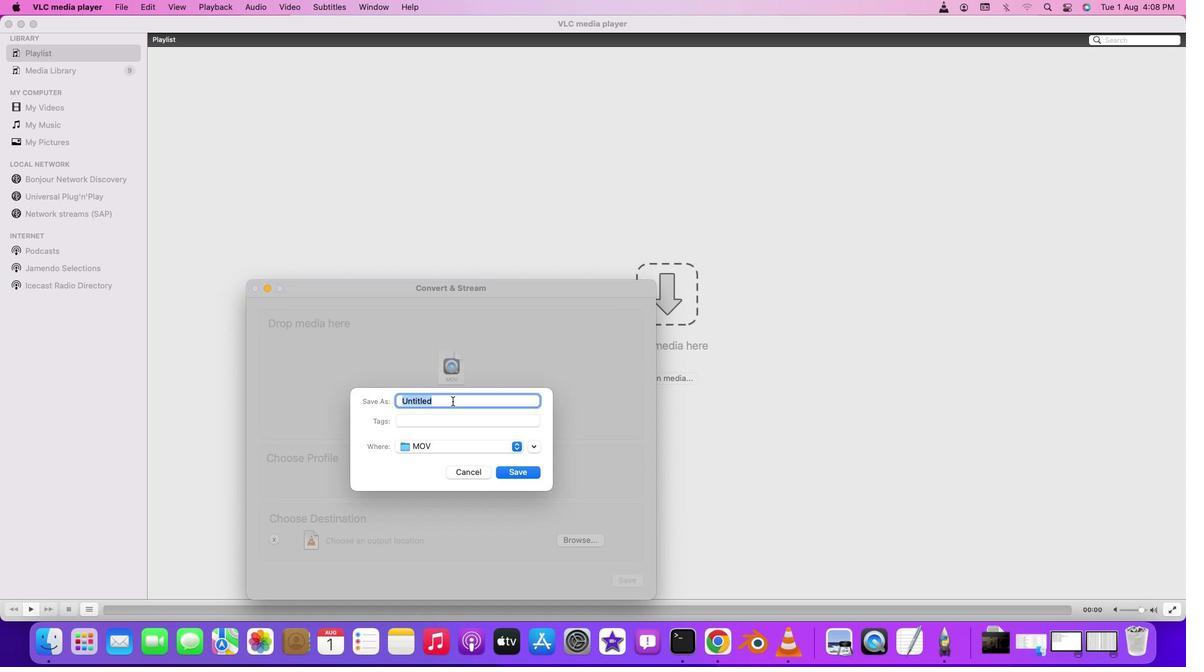 
Action: Key pressed Key.shift'M''p''e''g'Key.space'f''i''l''e'Key.leftKey.leftKey.leftKey.leftKey.leftKey.space'v''i''d''e''o'
Screenshot: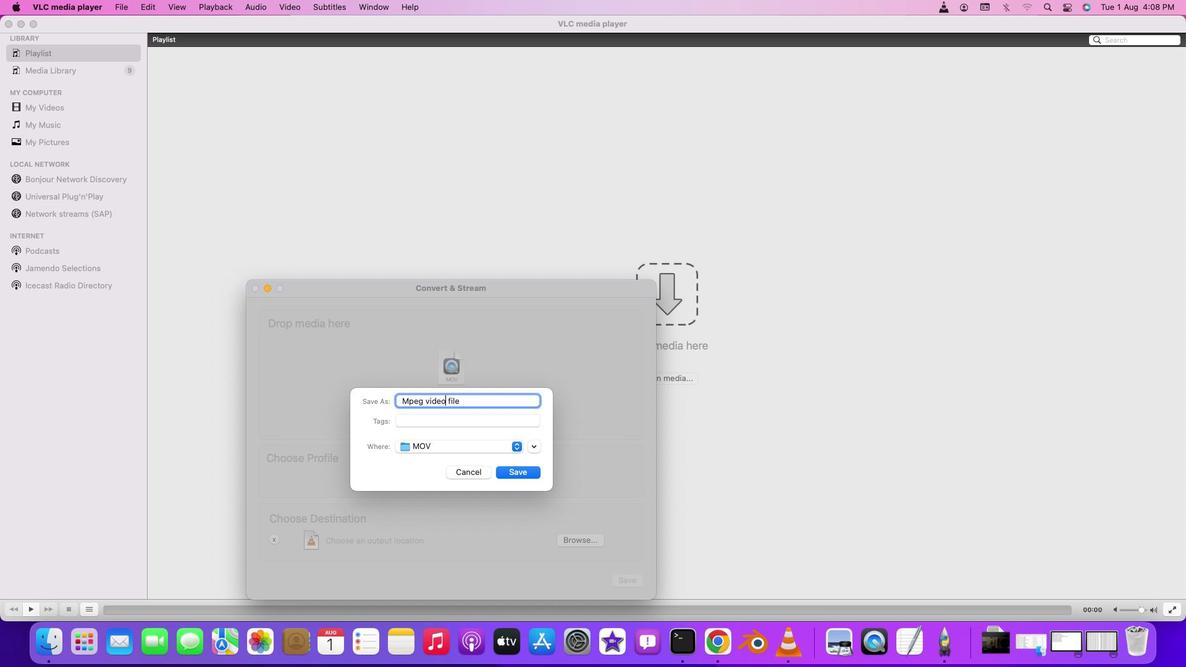 
Action: Mouse moved to (514, 472)
Screenshot: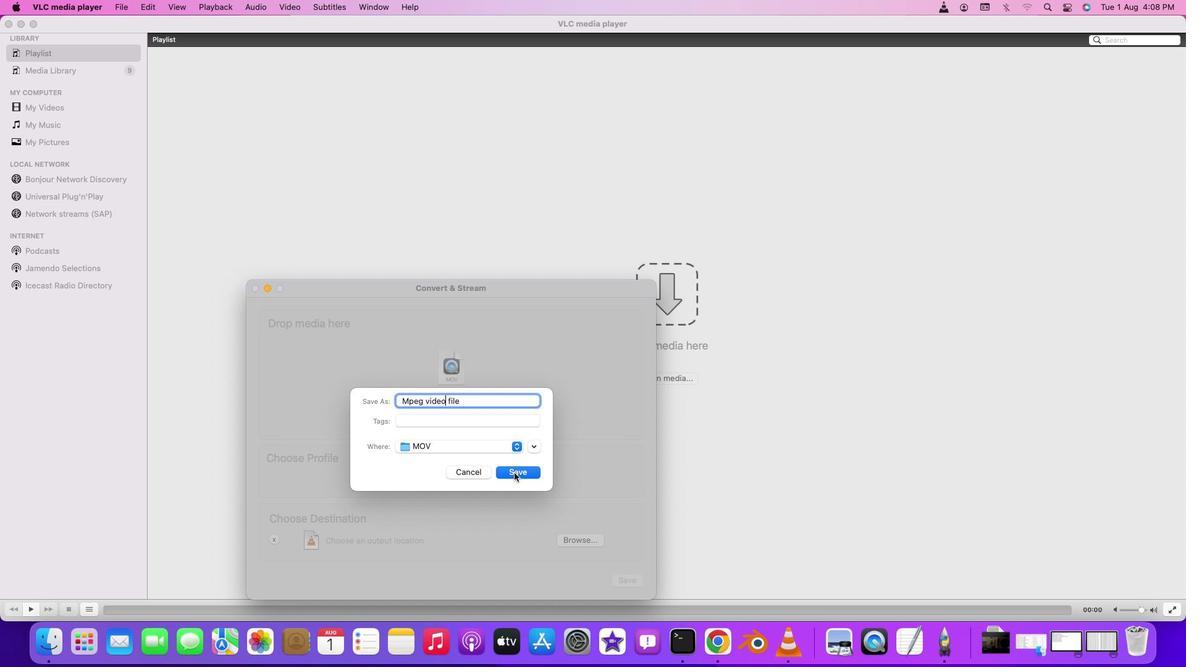 
Action: Mouse pressed left at (514, 472)
Screenshot: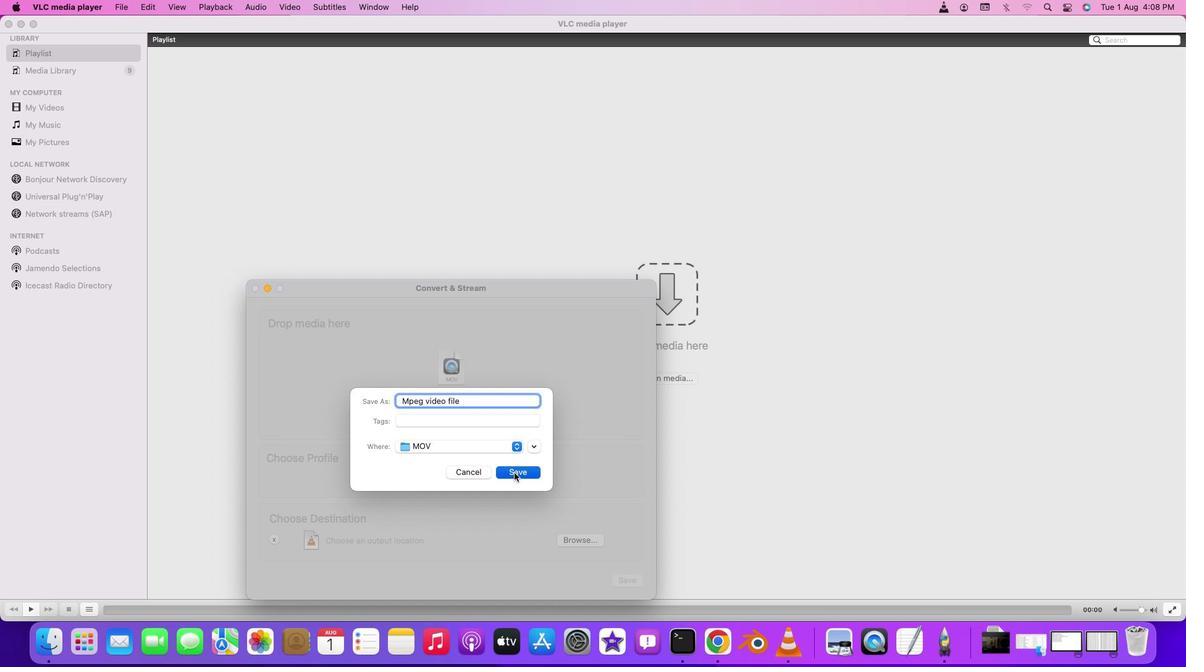 
Action: Mouse moved to (618, 578)
Screenshot: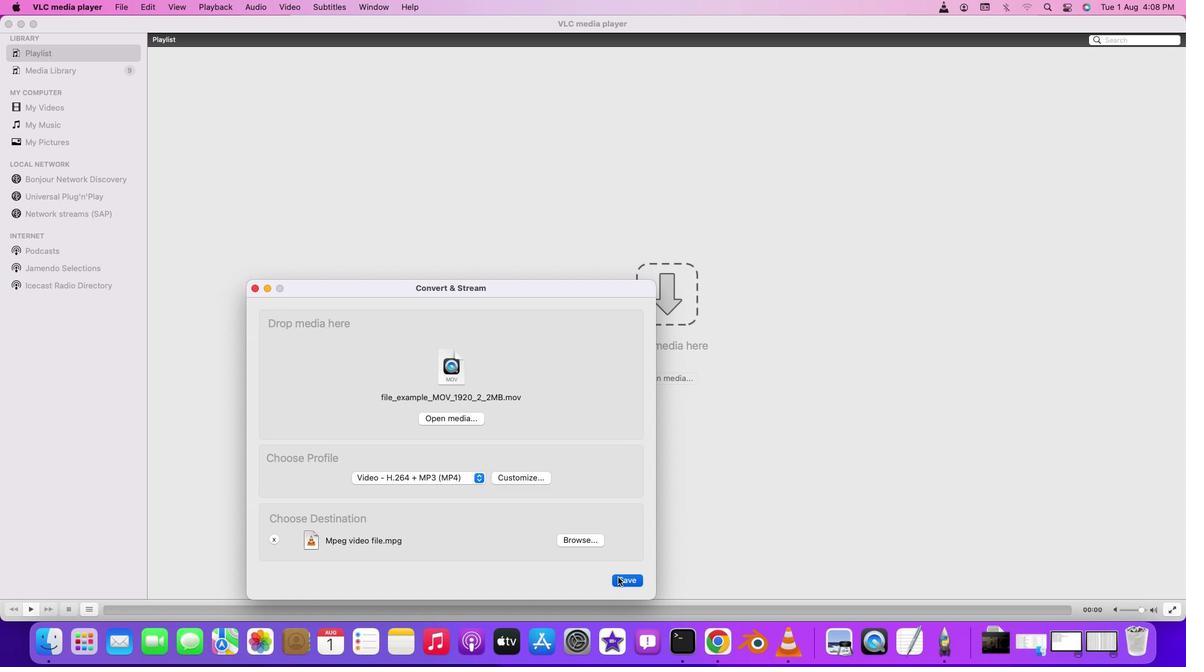 
Action: Mouse pressed left at (618, 578)
Screenshot: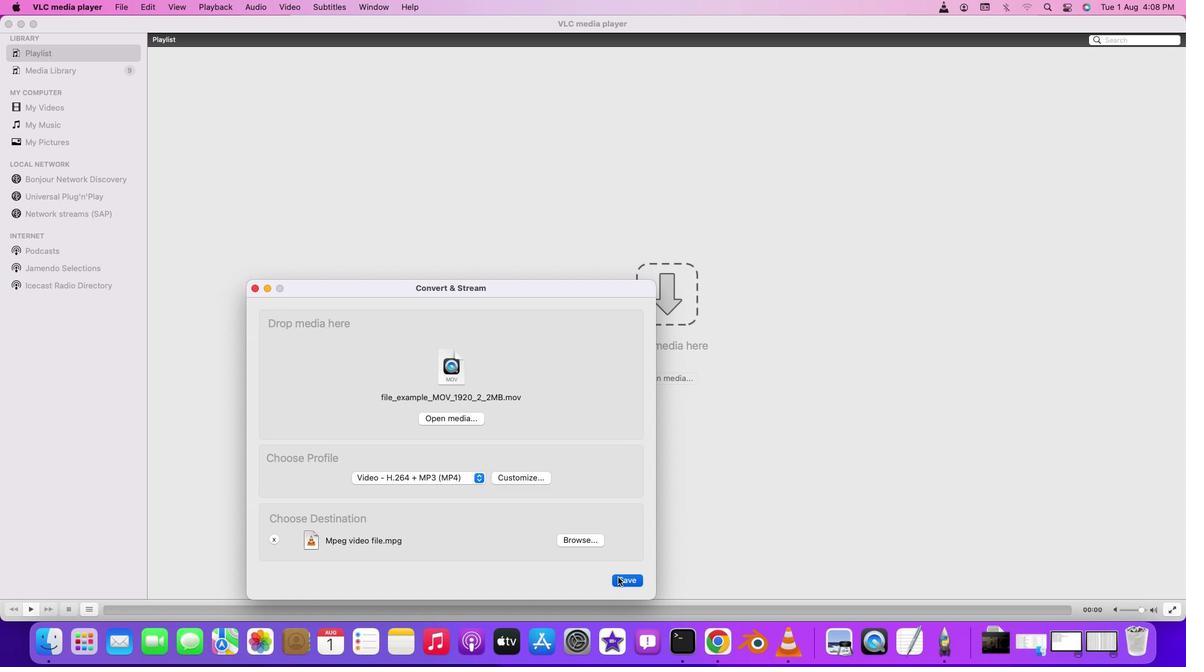 
Action: Mouse moved to (408, 530)
Screenshot: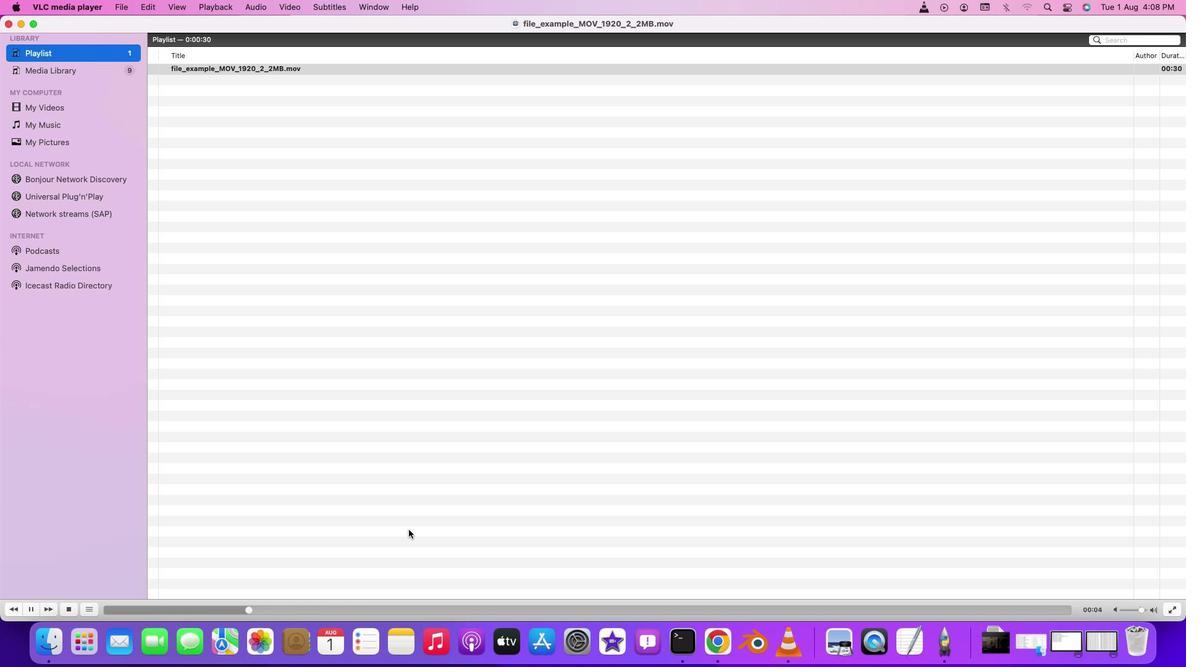 
